 Task: Look for space in Camajuaní, Cuba from 9th June, 2023 to 16th June, 2023 for 2 adults in price range Rs.8000 to Rs.16000. Place can be entire place with 2 bedrooms having 2 beds and 1 bathroom. Property type can be house, flat, guest house. Booking option can be shelf check-in. Required host language is .
Action: Mouse moved to (439, 78)
Screenshot: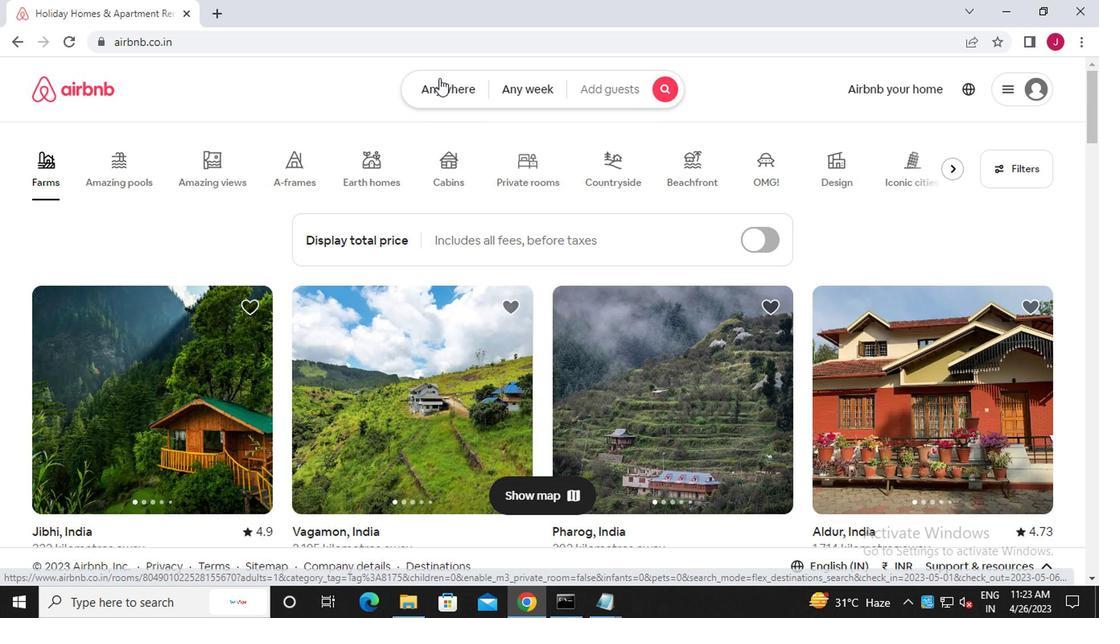 
Action: Mouse pressed left at (439, 78)
Screenshot: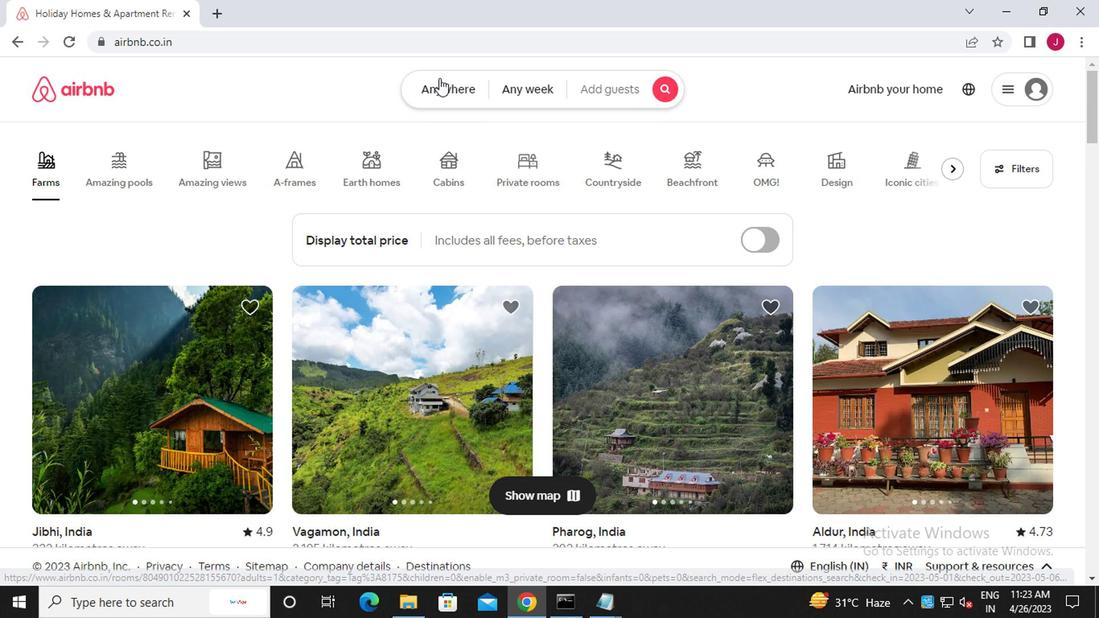 
Action: Mouse moved to (265, 147)
Screenshot: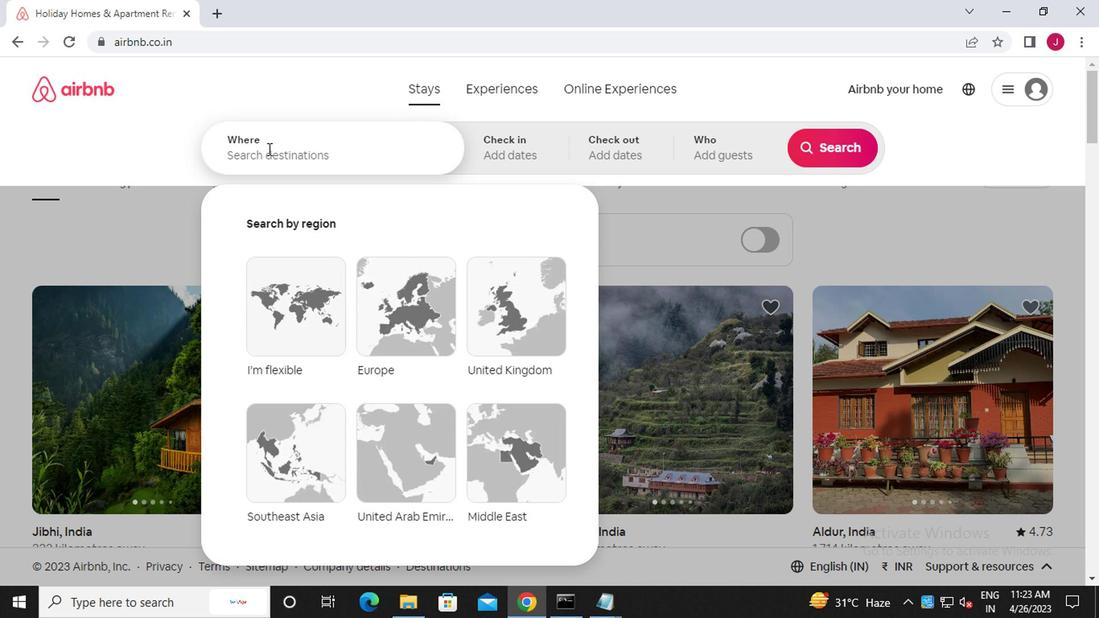 
Action: Mouse pressed left at (265, 147)
Screenshot: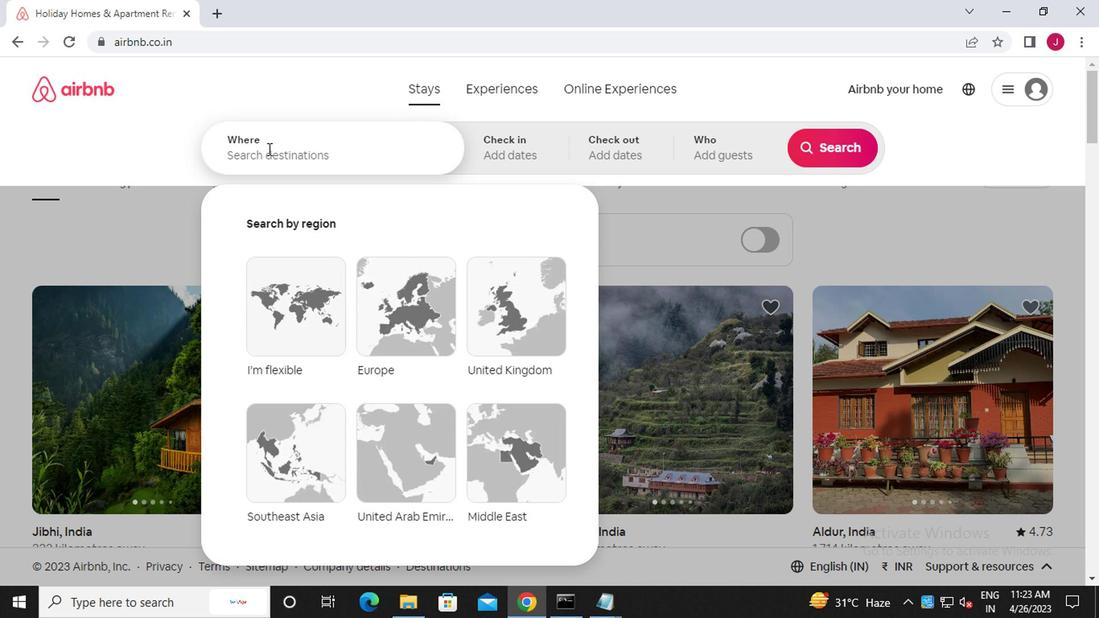 
Action: Key pressed c<Key.backspace><Key.caps_lock>c<Key.caps_lock>amajuani
Screenshot: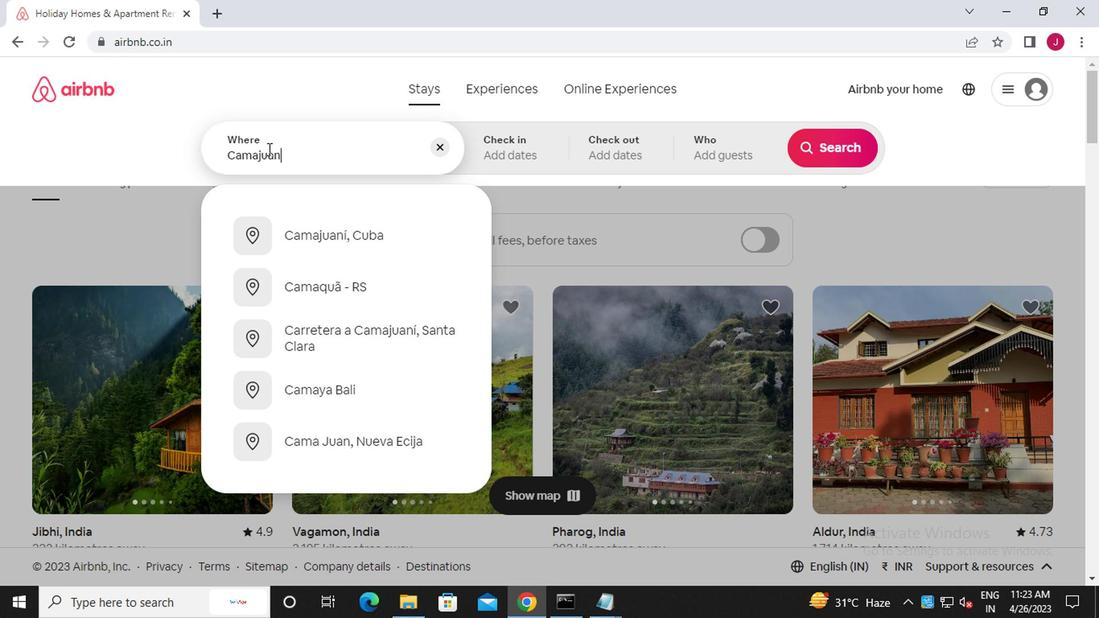 
Action: Mouse moved to (355, 226)
Screenshot: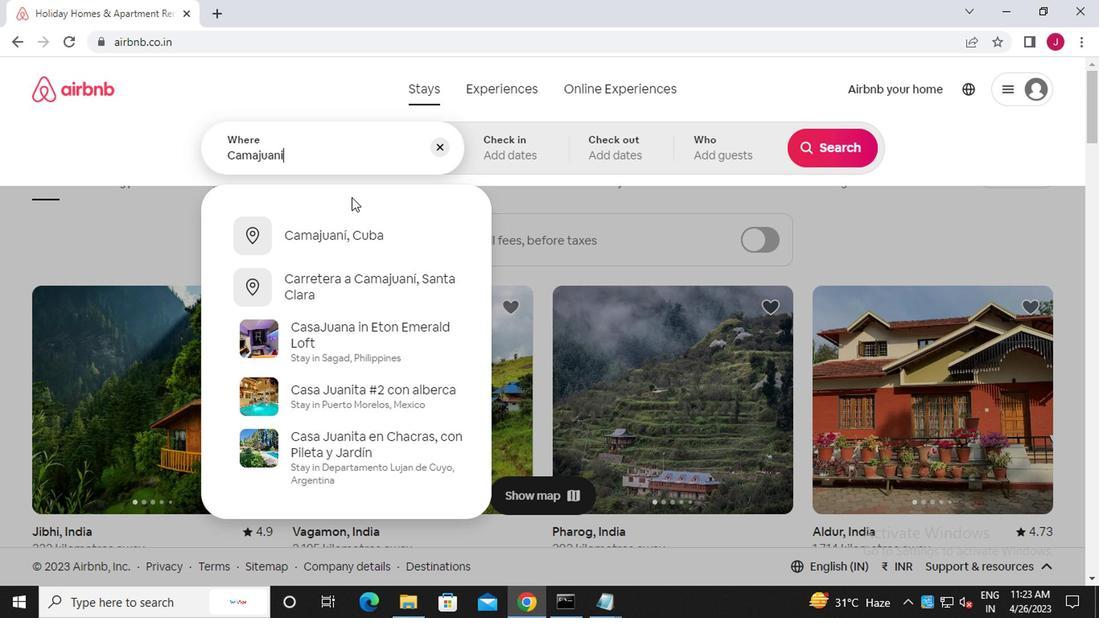 
Action: Mouse pressed left at (355, 226)
Screenshot: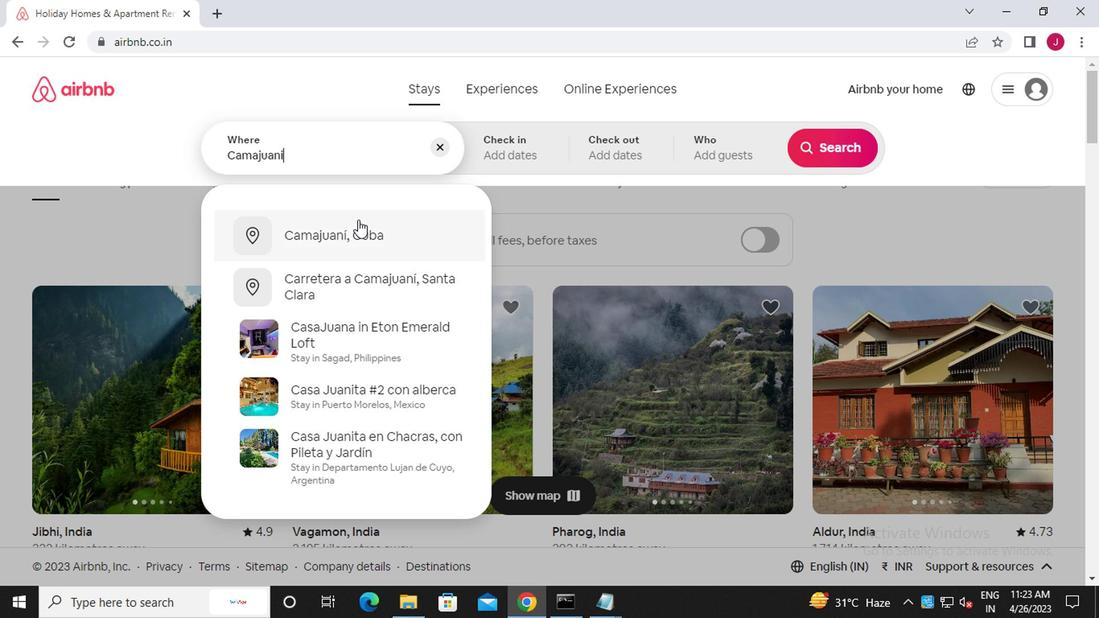 
Action: Mouse moved to (819, 285)
Screenshot: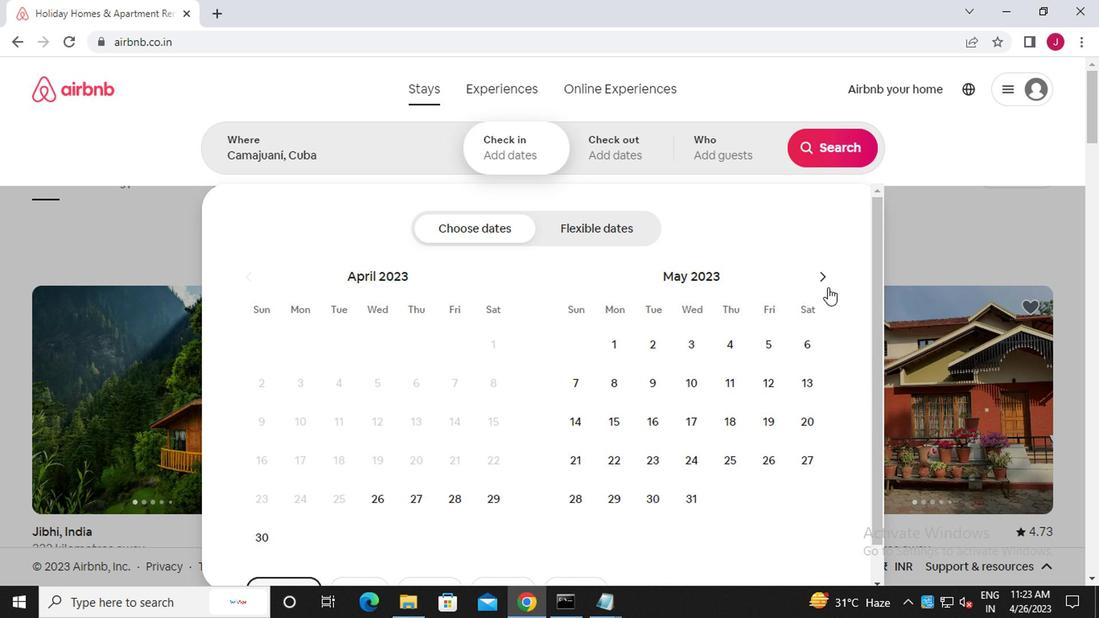 
Action: Mouse pressed left at (819, 285)
Screenshot: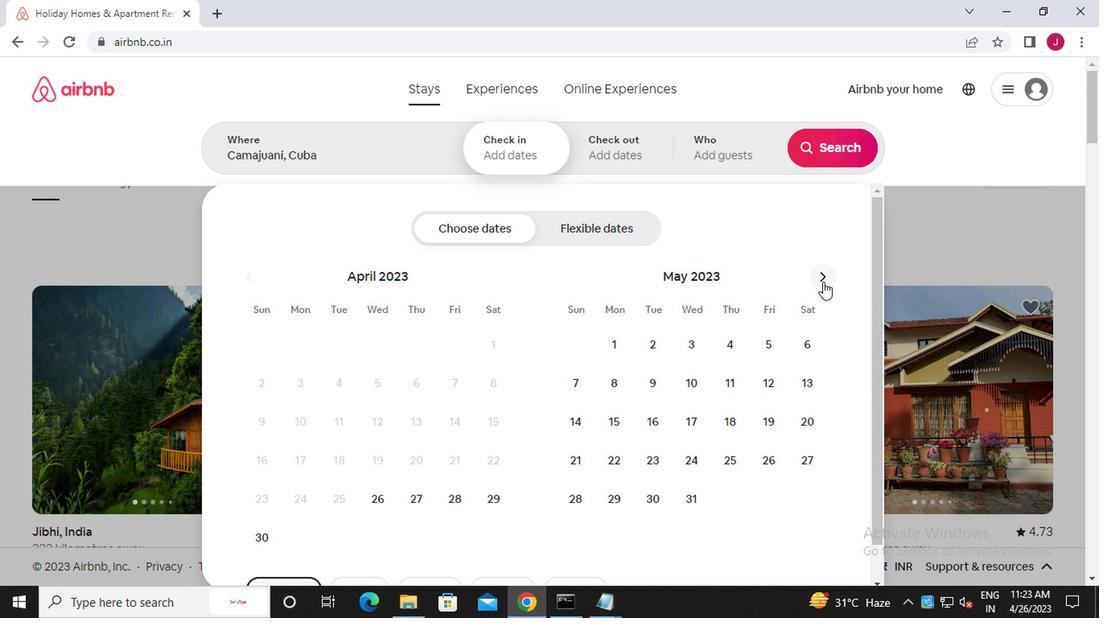 
Action: Mouse moved to (761, 380)
Screenshot: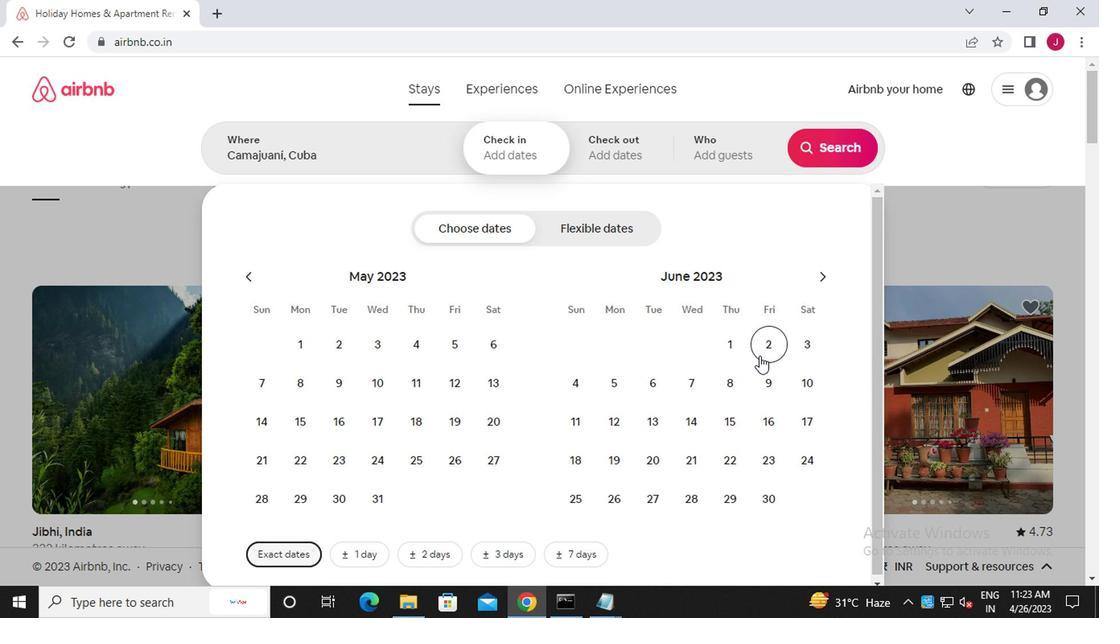 
Action: Mouse pressed left at (761, 380)
Screenshot: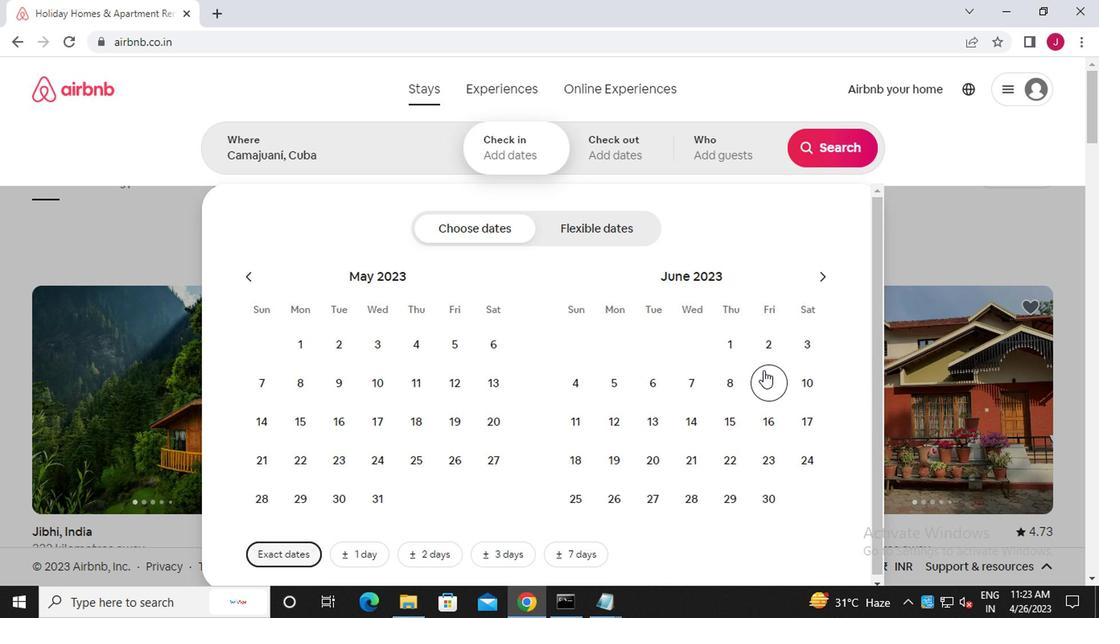 
Action: Mouse moved to (761, 418)
Screenshot: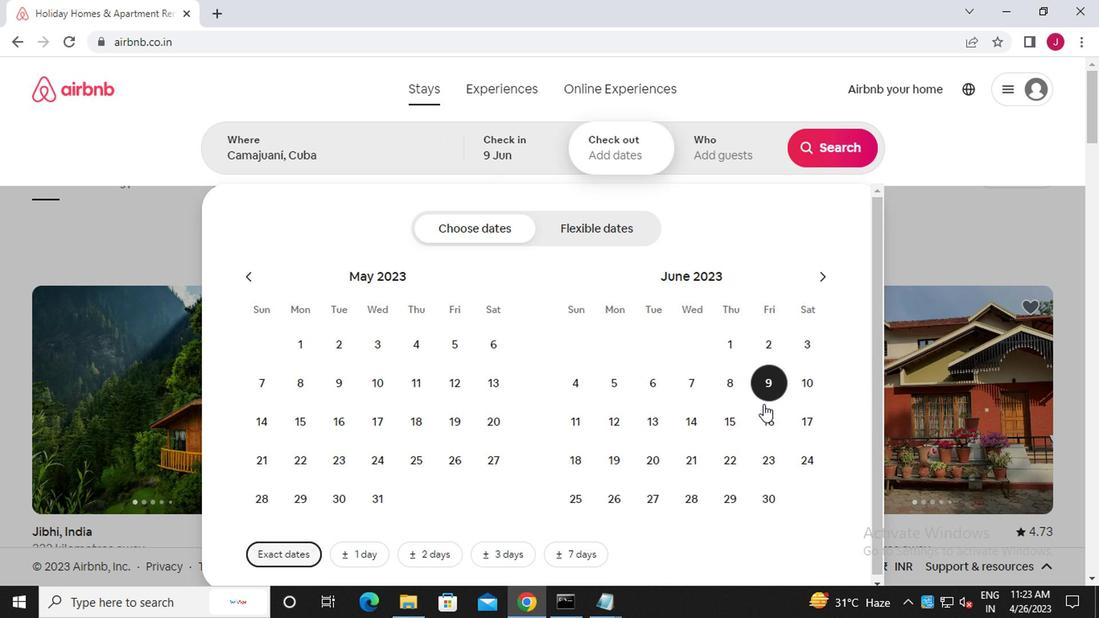 
Action: Mouse pressed left at (761, 418)
Screenshot: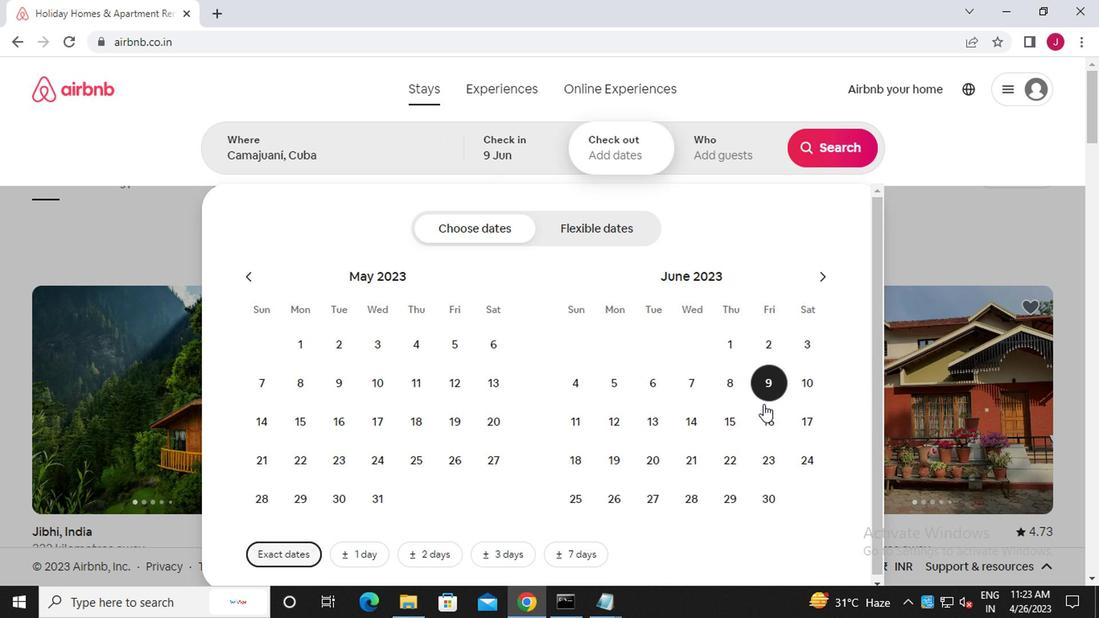 
Action: Mouse moved to (726, 153)
Screenshot: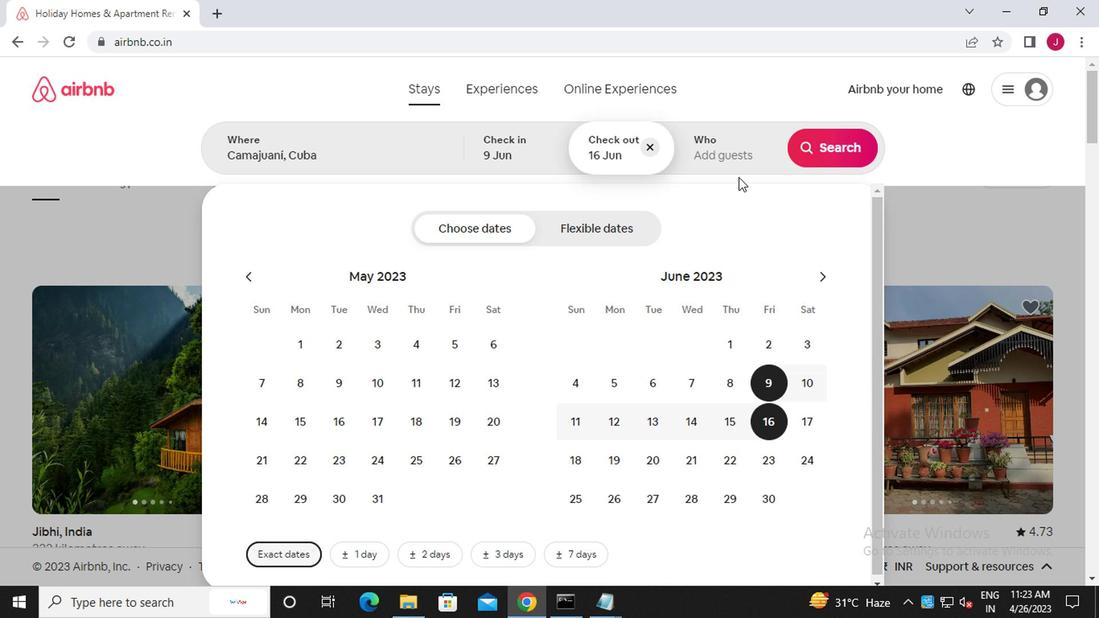 
Action: Mouse pressed left at (726, 153)
Screenshot: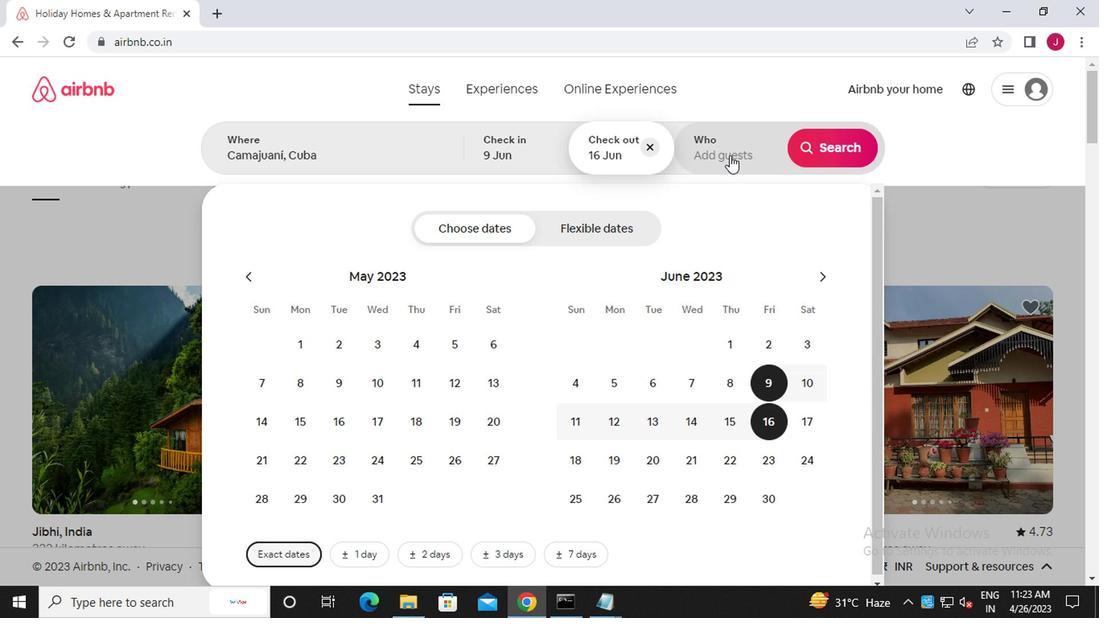 
Action: Mouse moved to (834, 229)
Screenshot: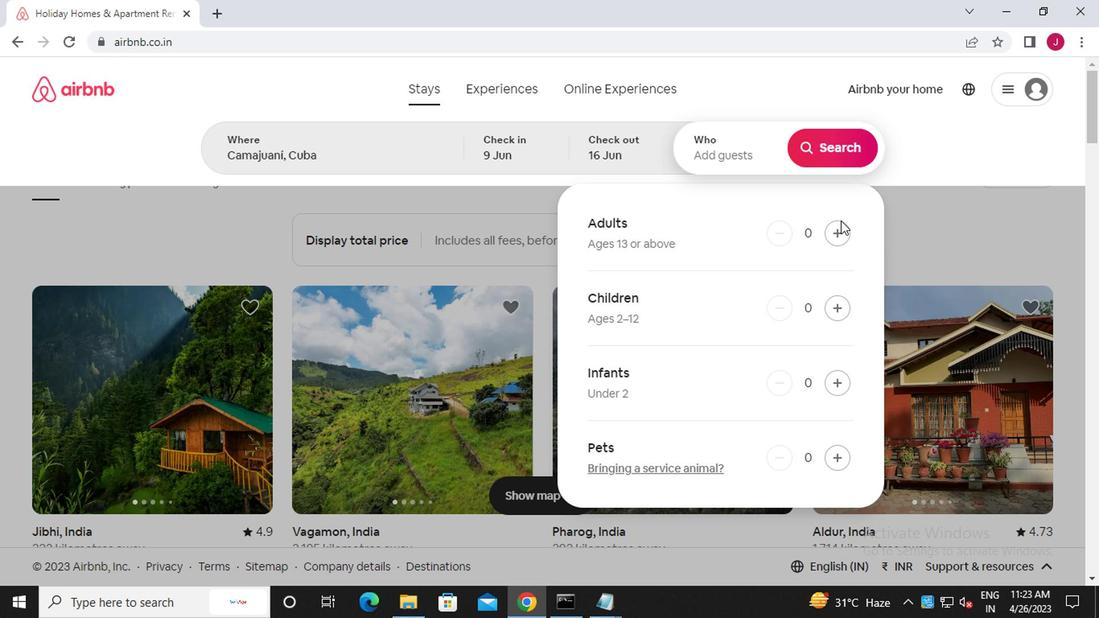 
Action: Mouse pressed left at (834, 229)
Screenshot: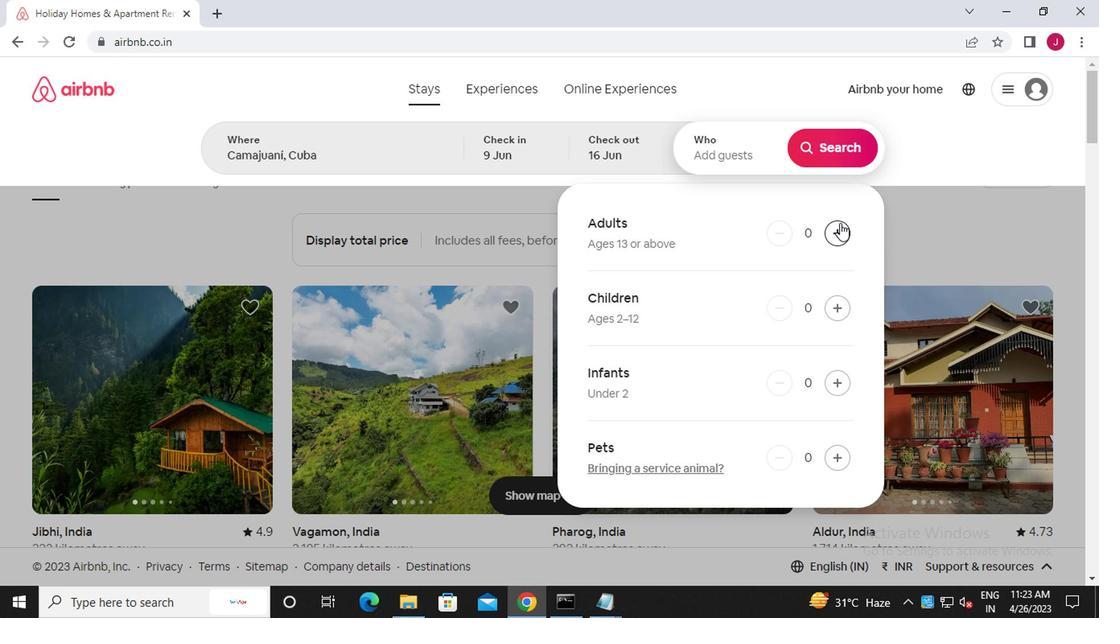 
Action: Mouse moved to (834, 229)
Screenshot: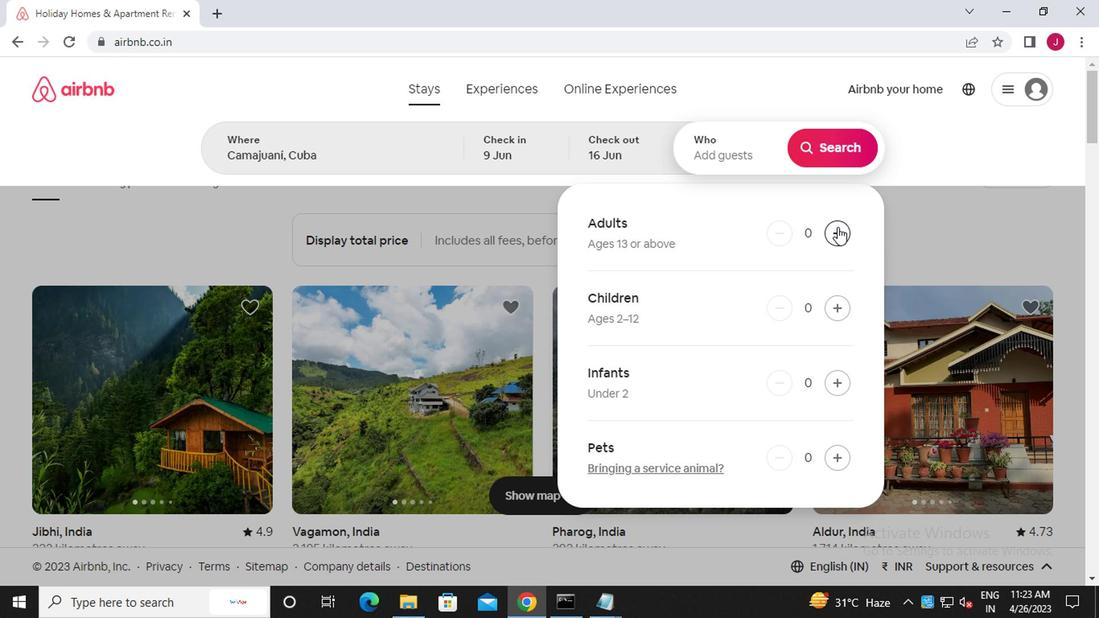 
Action: Mouse pressed left at (834, 229)
Screenshot: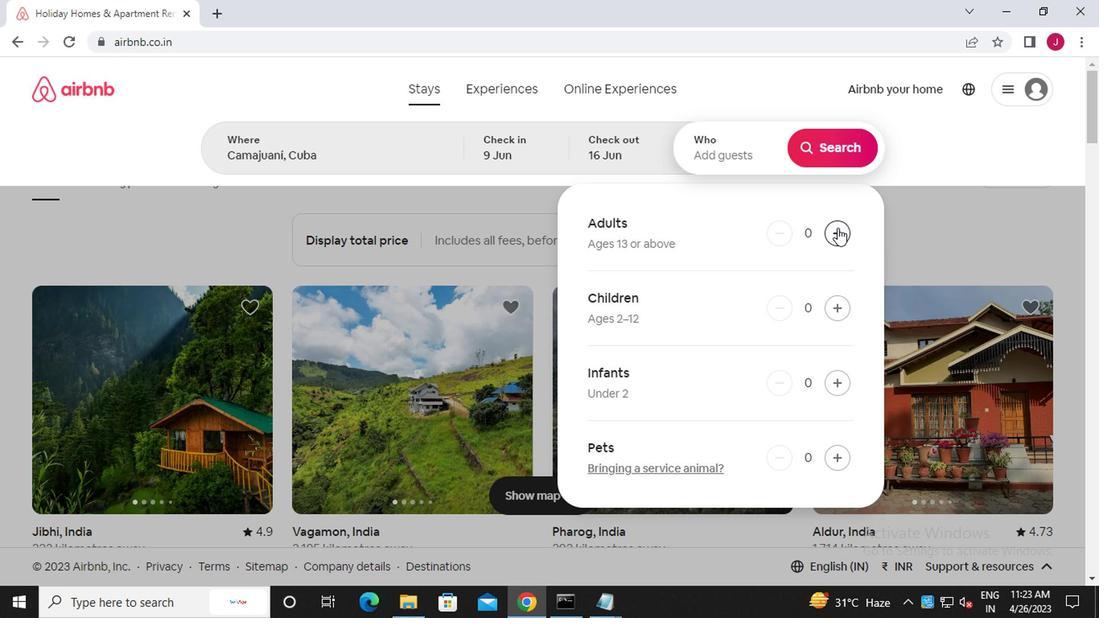 
Action: Mouse moved to (834, 136)
Screenshot: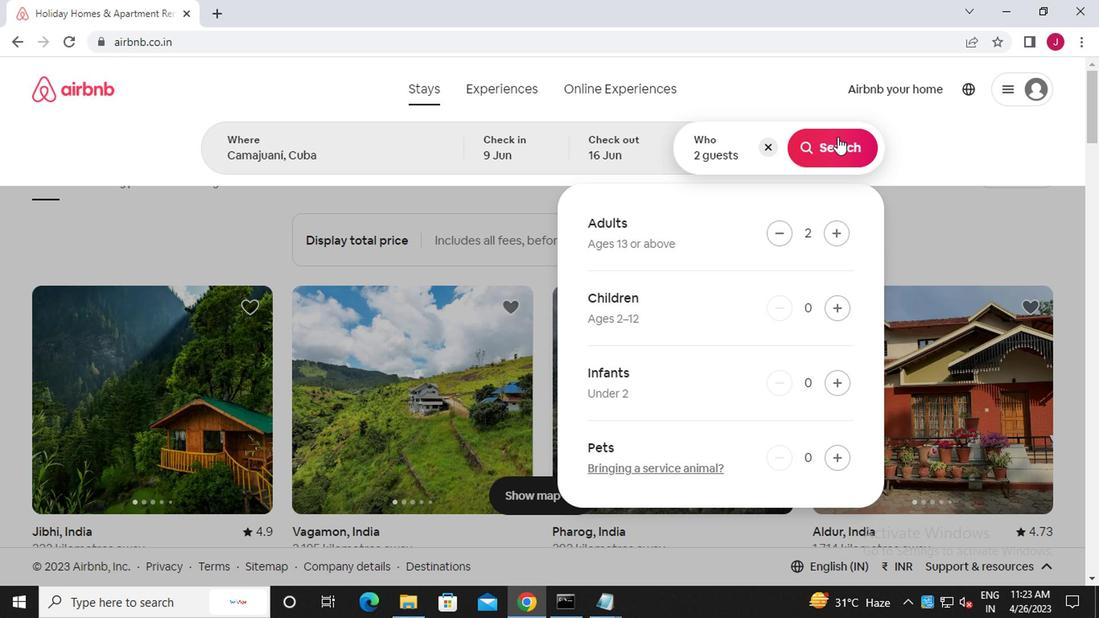 
Action: Mouse pressed left at (834, 136)
Screenshot: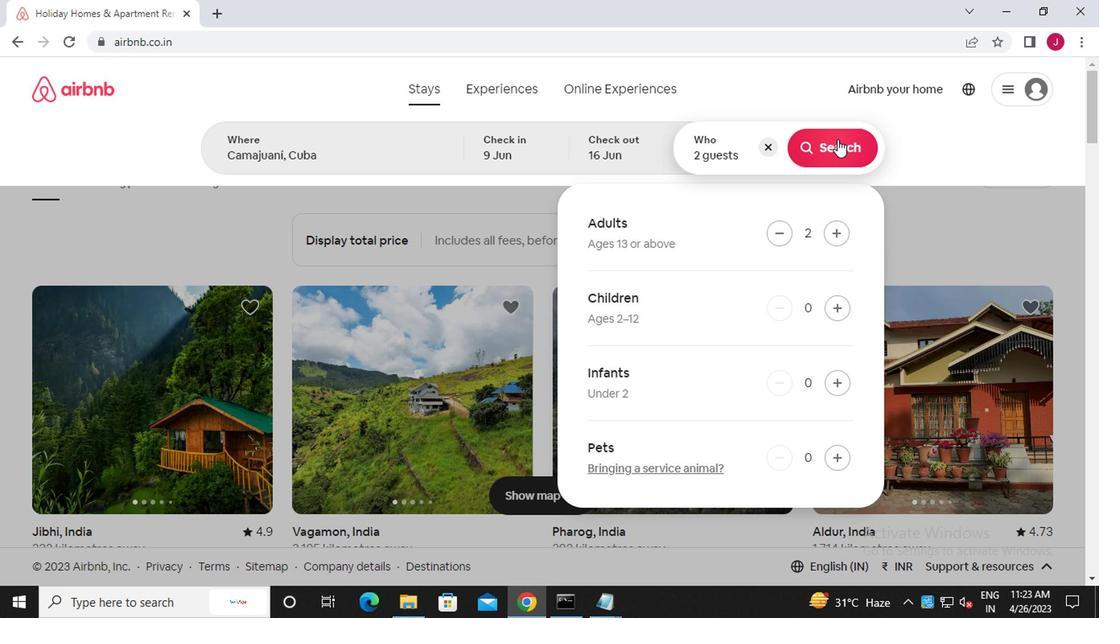 
Action: Mouse moved to (1041, 153)
Screenshot: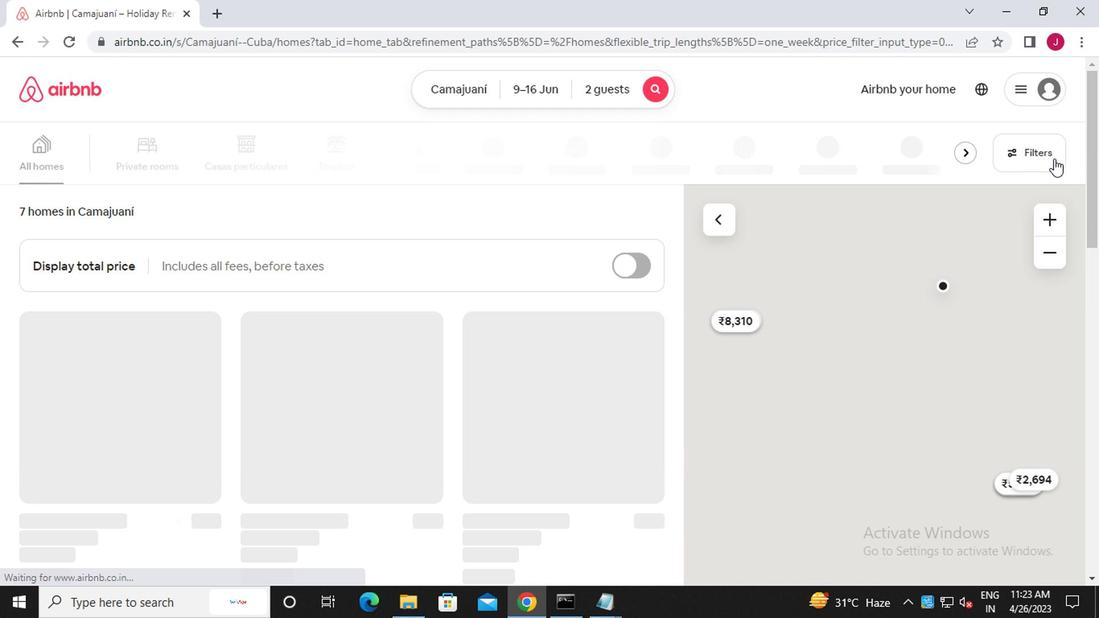 
Action: Mouse pressed left at (1041, 153)
Screenshot: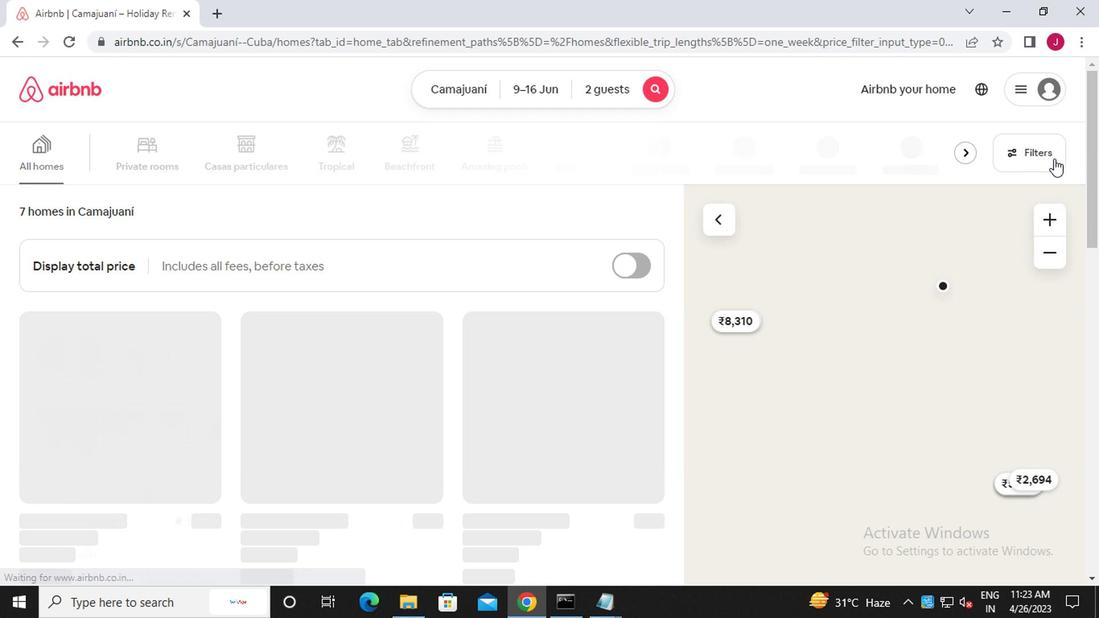 
Action: Mouse moved to (376, 363)
Screenshot: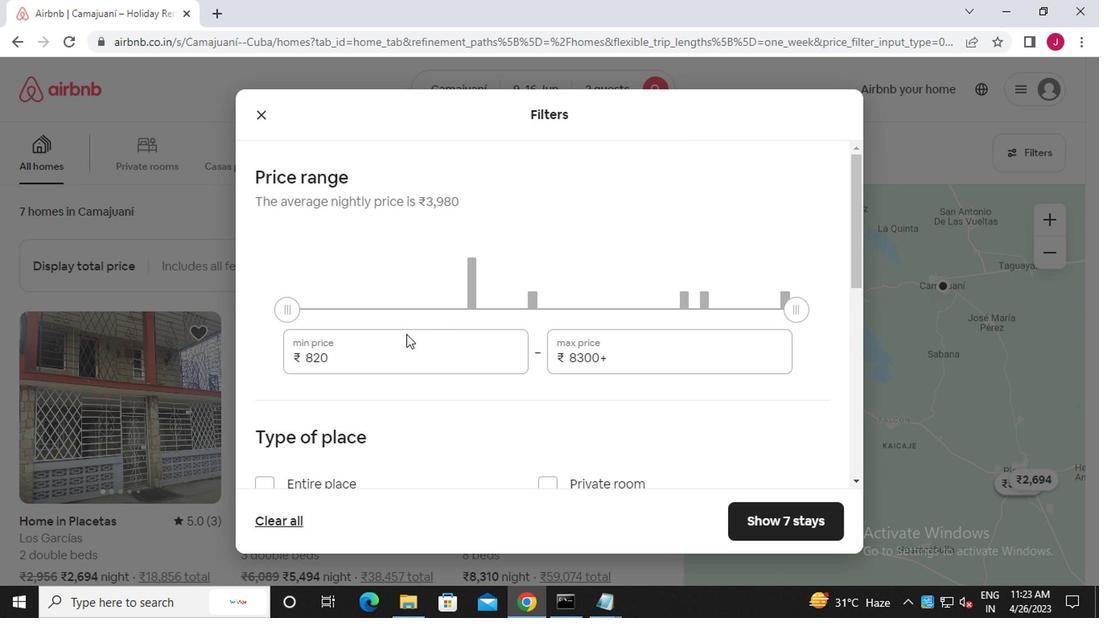 
Action: Mouse pressed left at (376, 363)
Screenshot: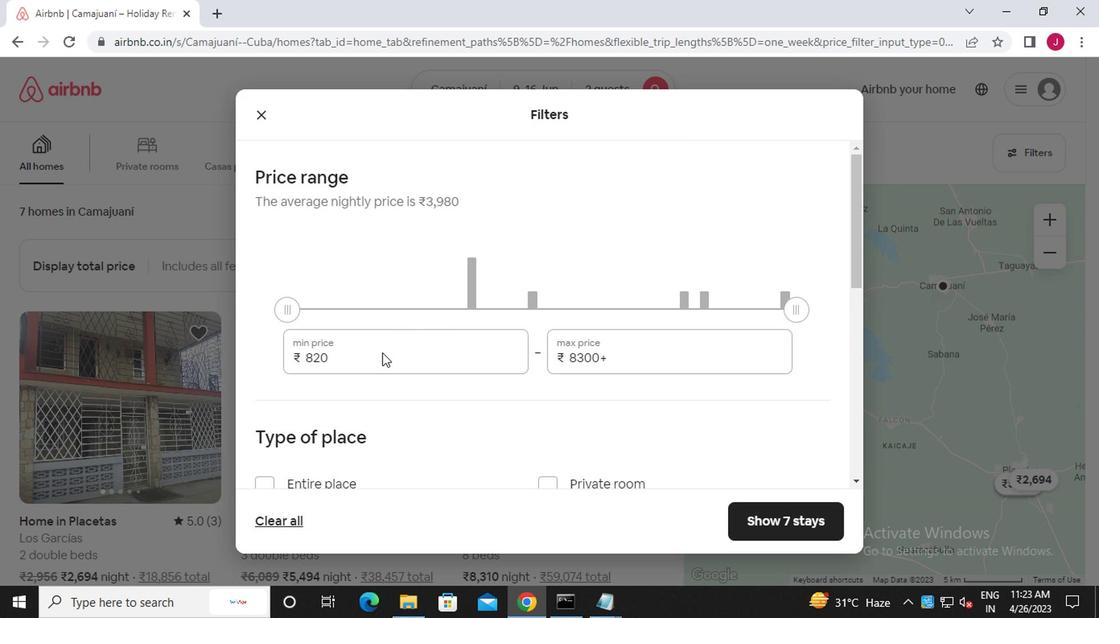 
Action: Mouse moved to (374, 354)
Screenshot: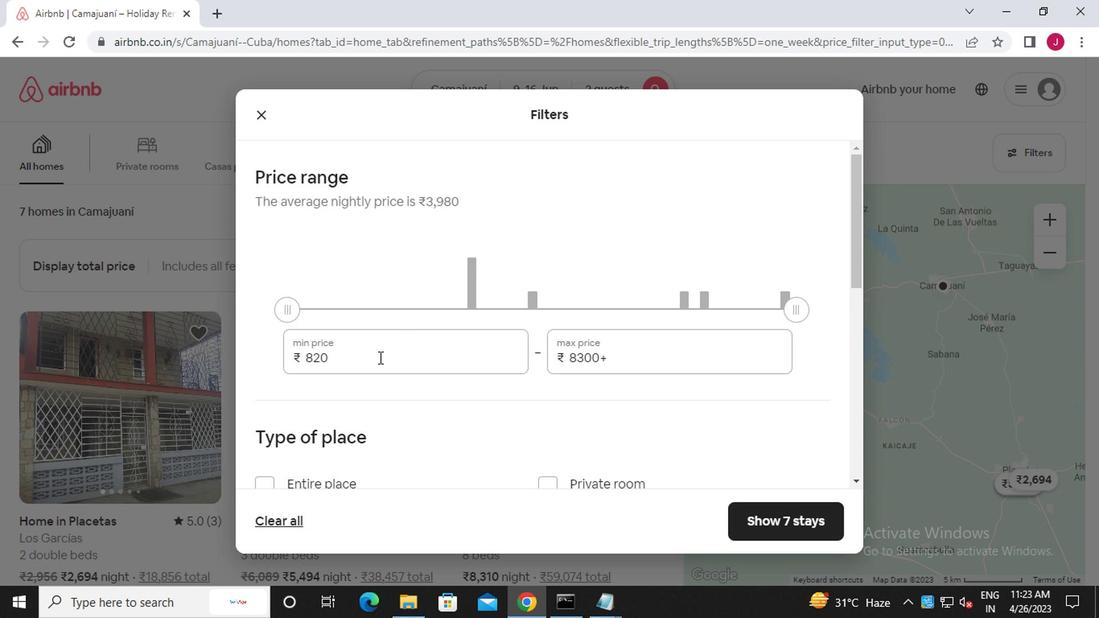 
Action: Key pressed <Key.backspace><Key.backspace><<96>><<96>><<96>>
Screenshot: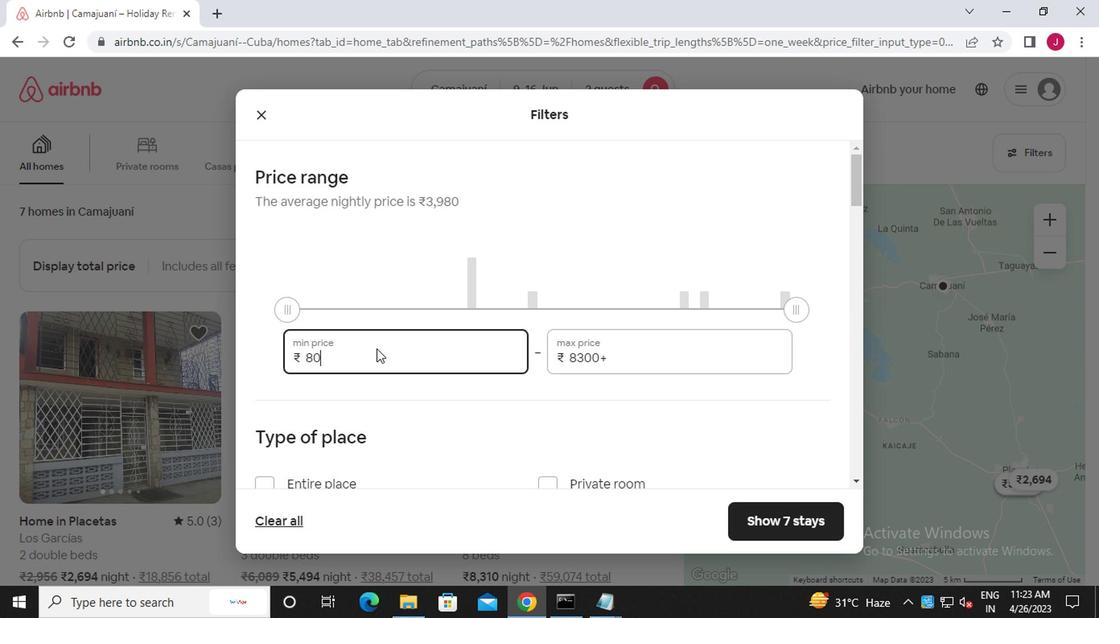 
Action: Mouse moved to (649, 348)
Screenshot: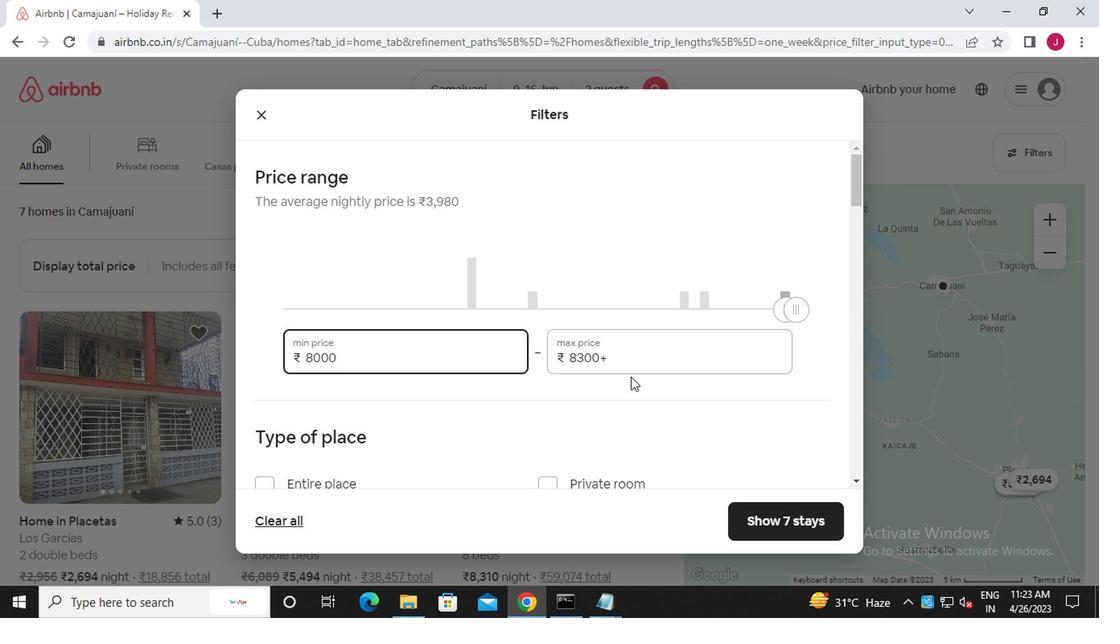 
Action: Mouse pressed left at (649, 348)
Screenshot: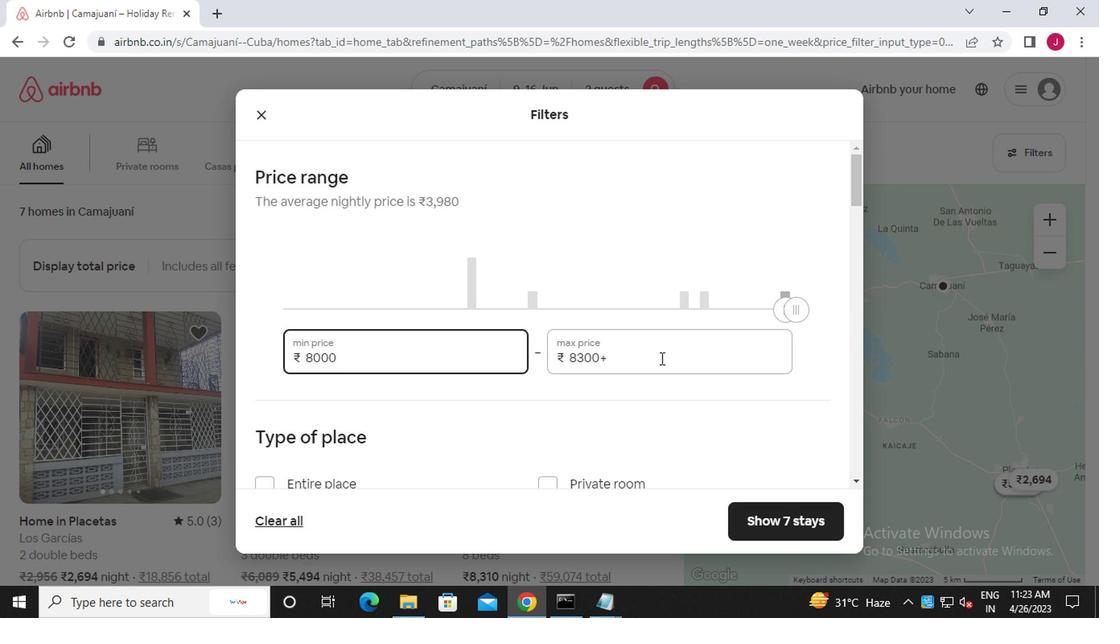 
Action: Key pressed <Key.backspace><Key.backspace><Key.backspace><Key.backspace><Key.backspace><Key.backspace><Key.backspace><Key.backspace><Key.backspace><Key.backspace><<97>><<102>><<96>><<96>><<96>>
Screenshot: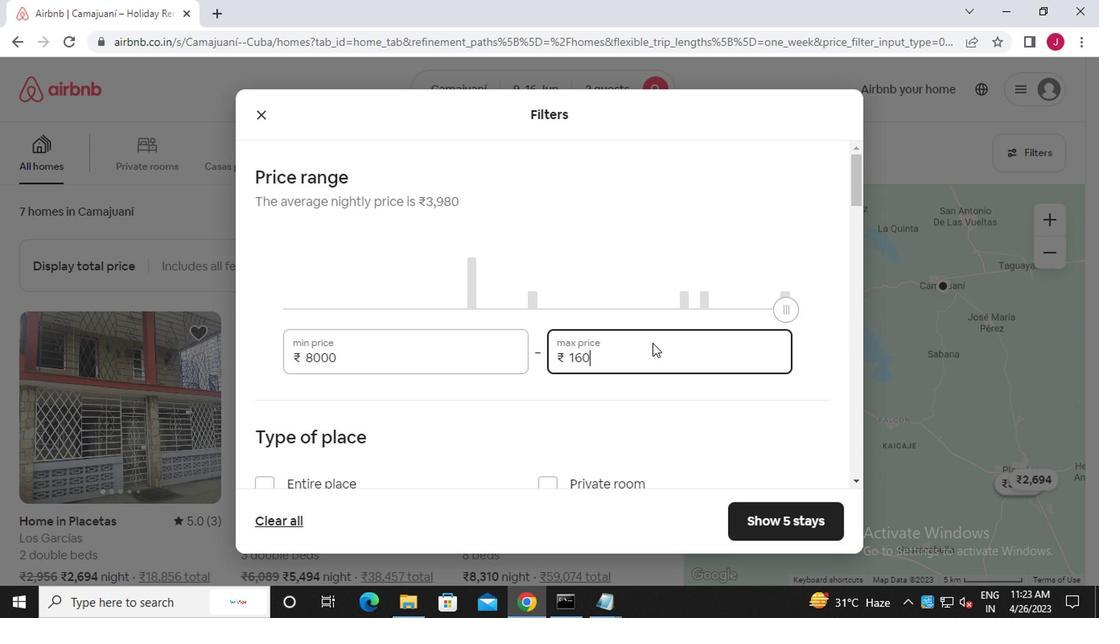 
Action: Mouse moved to (649, 348)
Screenshot: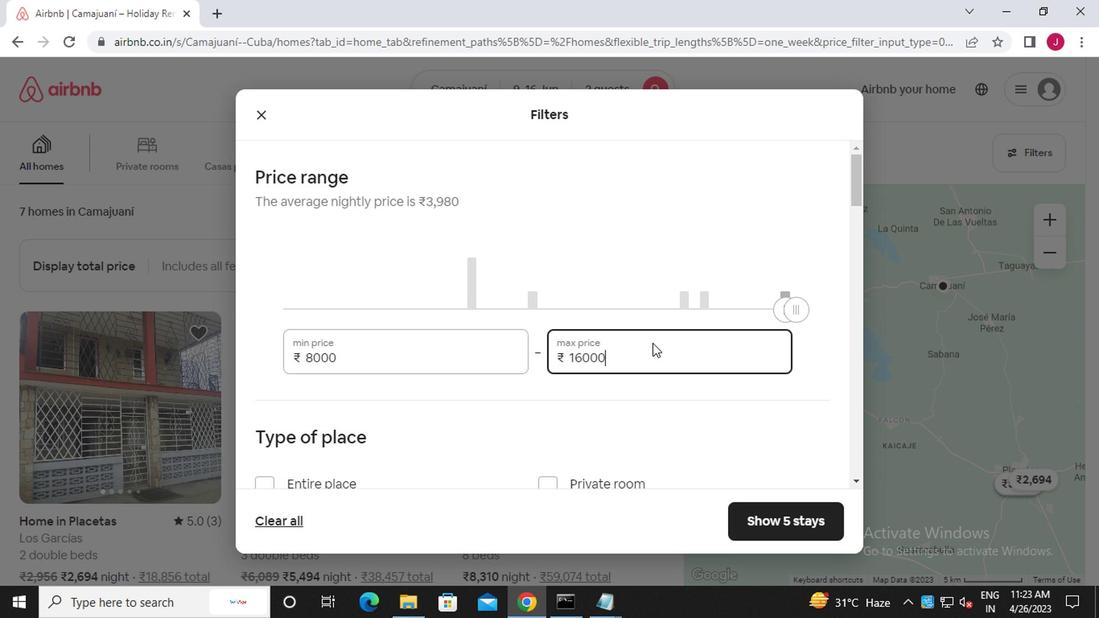
Action: Mouse scrolled (649, 348) with delta (0, 0)
Screenshot: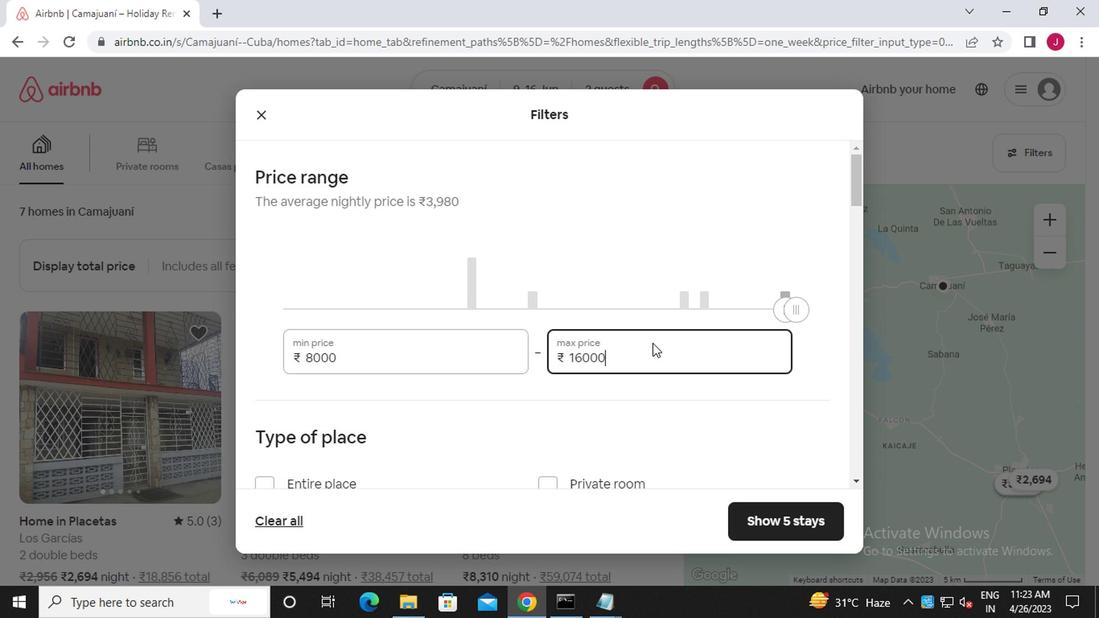 
Action: Mouse moved to (649, 349)
Screenshot: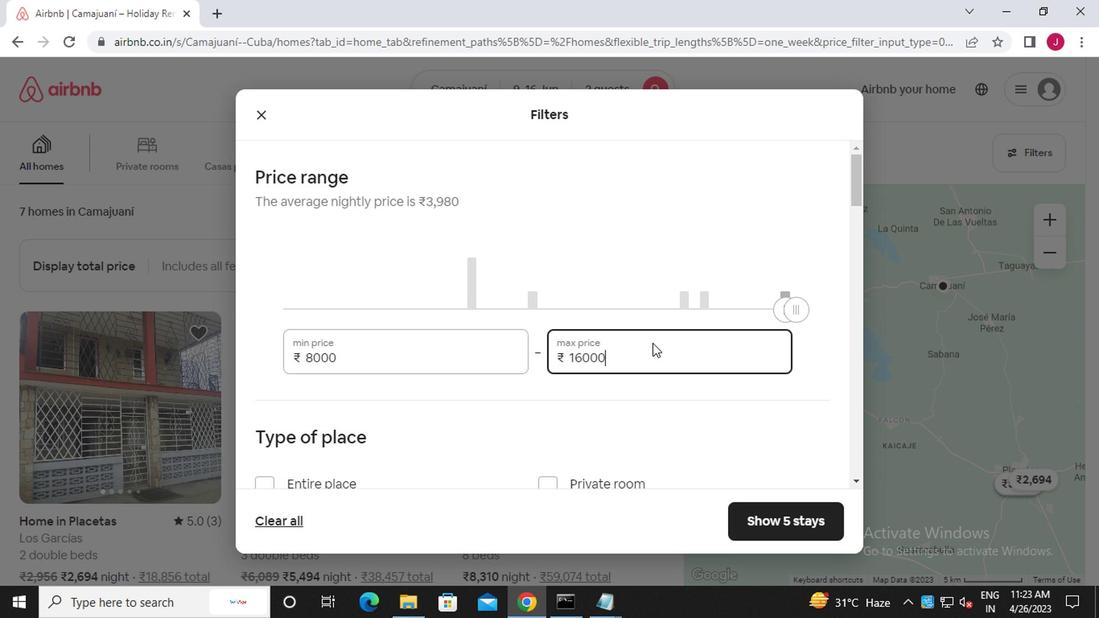 
Action: Mouse scrolled (649, 348) with delta (0, -1)
Screenshot: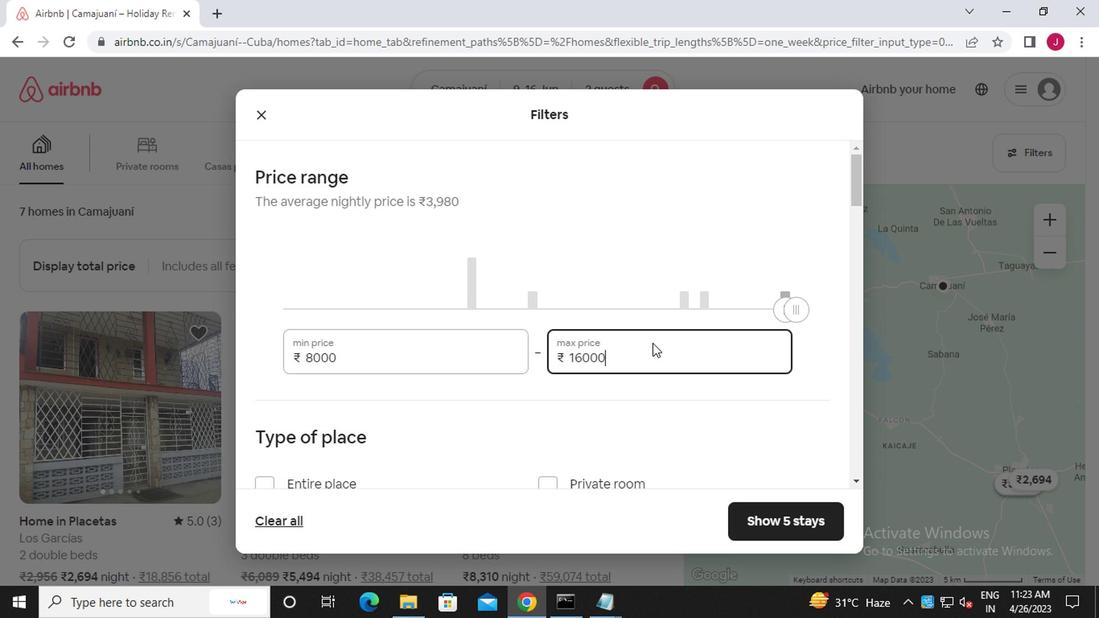 
Action: Mouse moved to (665, 339)
Screenshot: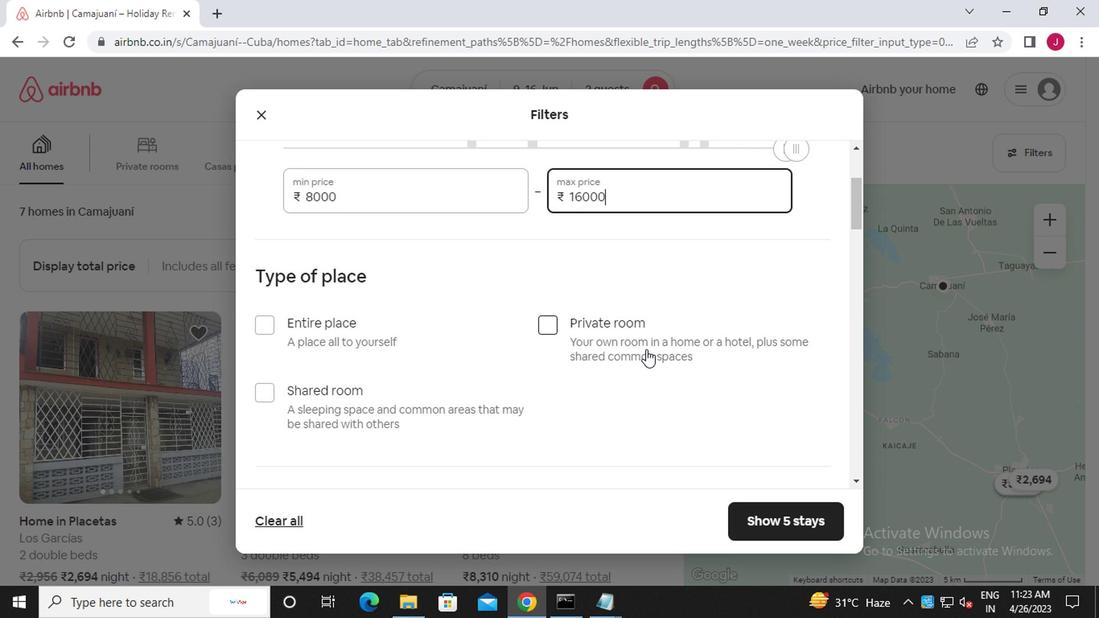 
Action: Mouse scrolled (665, 337) with delta (0, -1)
Screenshot: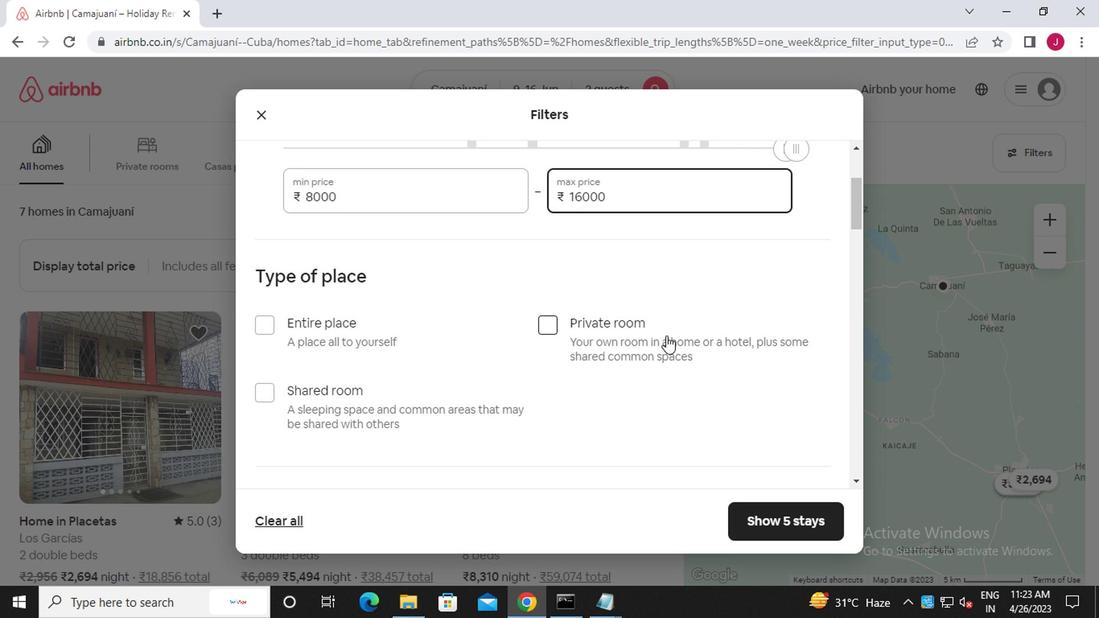 
Action: Mouse moved to (252, 248)
Screenshot: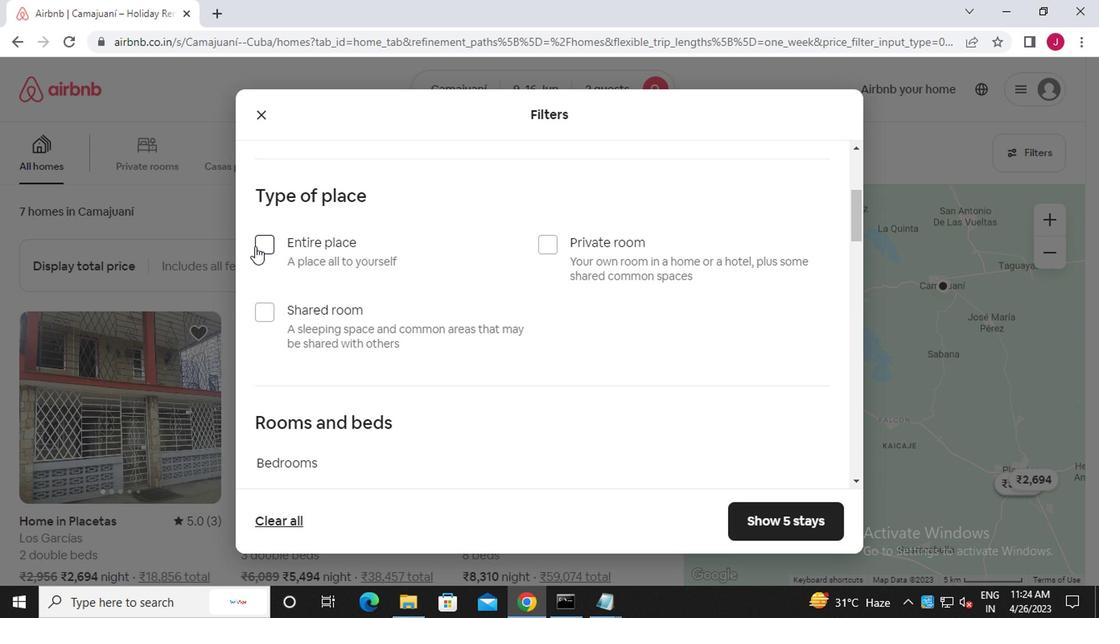 
Action: Mouse pressed left at (252, 248)
Screenshot: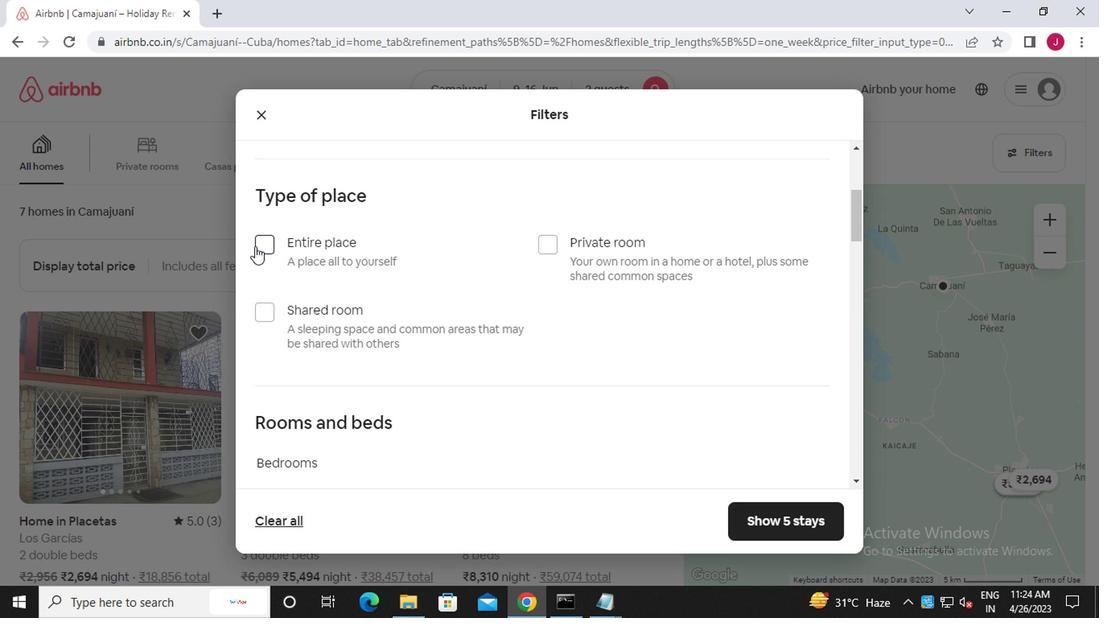 
Action: Mouse moved to (374, 324)
Screenshot: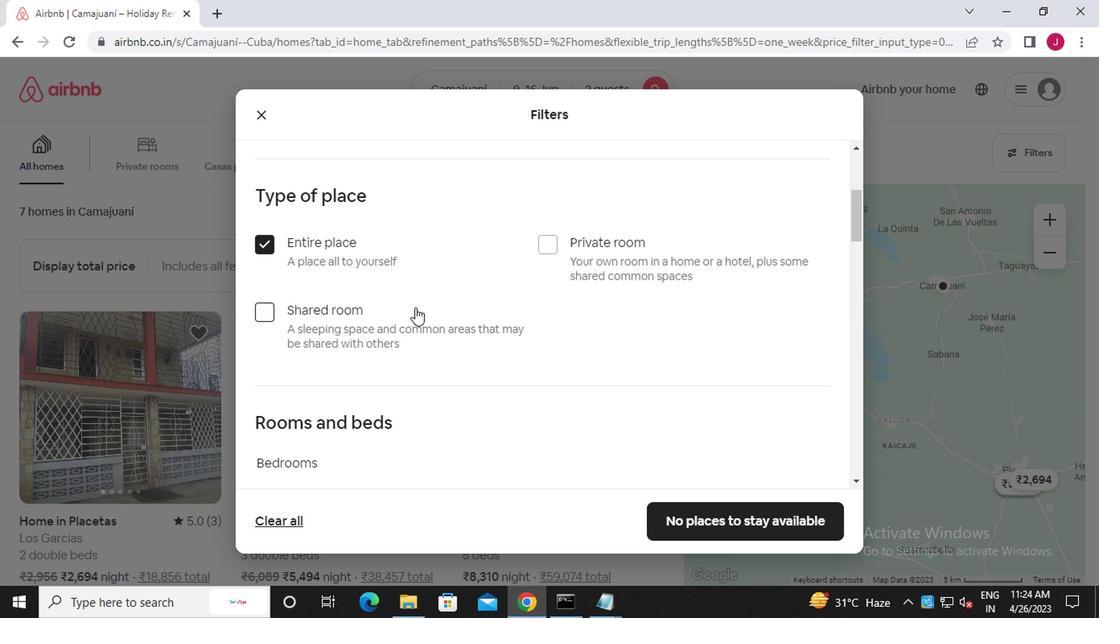 
Action: Mouse scrolled (374, 323) with delta (0, -1)
Screenshot: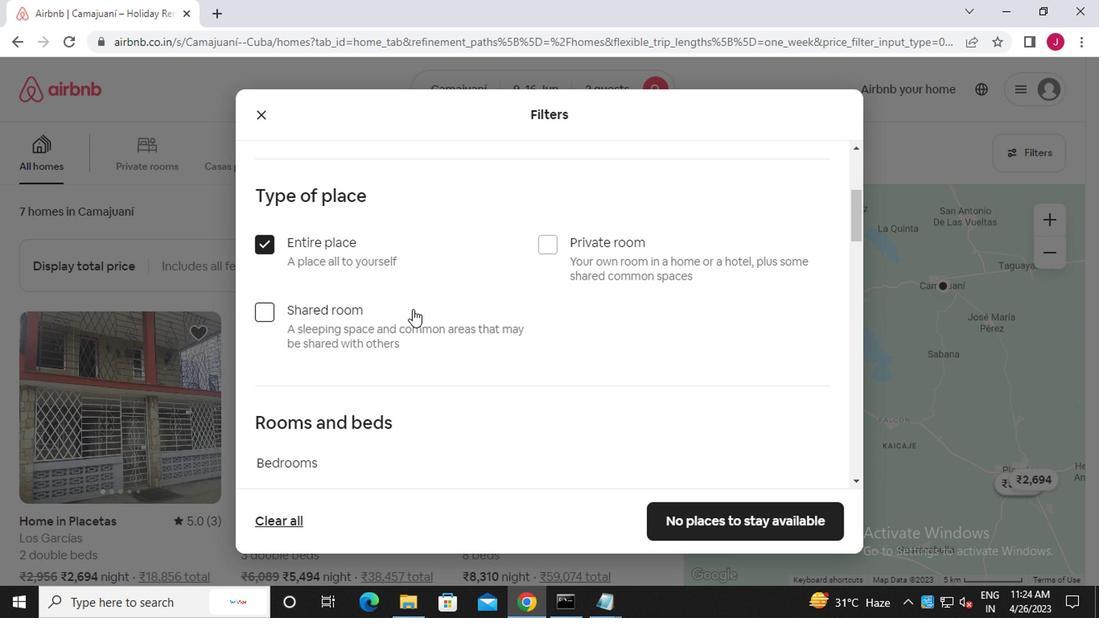
Action: Mouse scrolled (374, 323) with delta (0, -1)
Screenshot: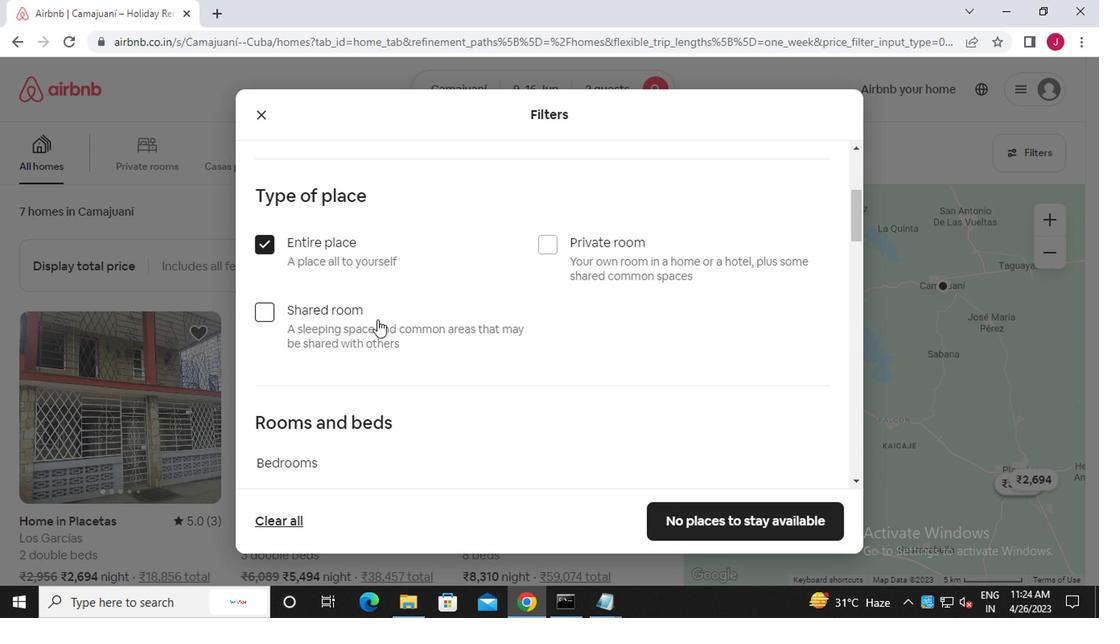 
Action: Mouse scrolled (374, 323) with delta (0, -1)
Screenshot: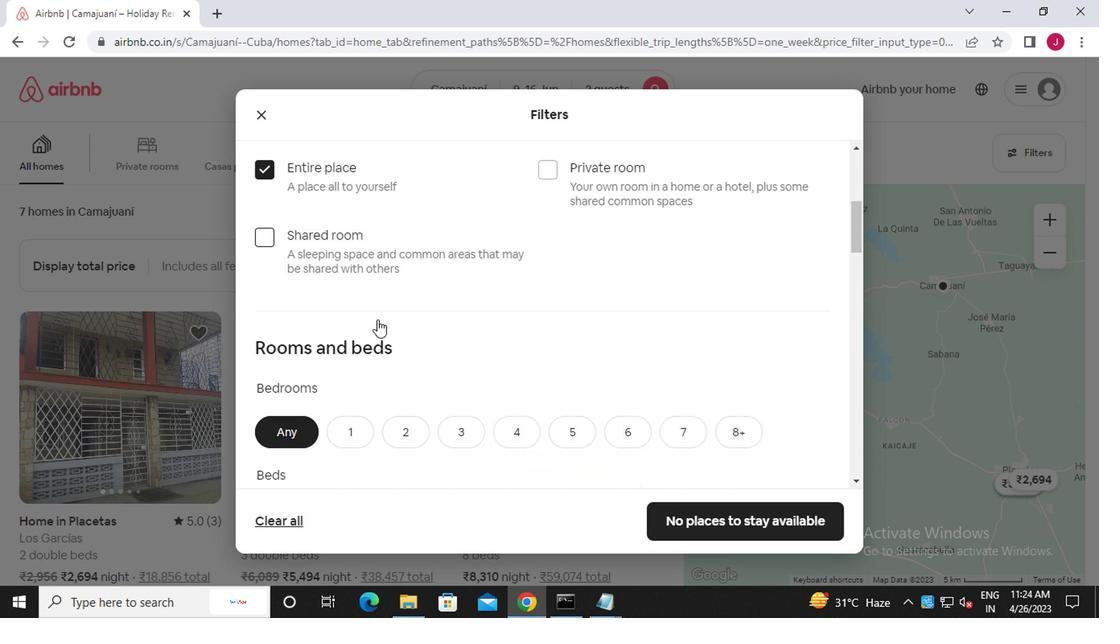 
Action: Mouse moved to (402, 266)
Screenshot: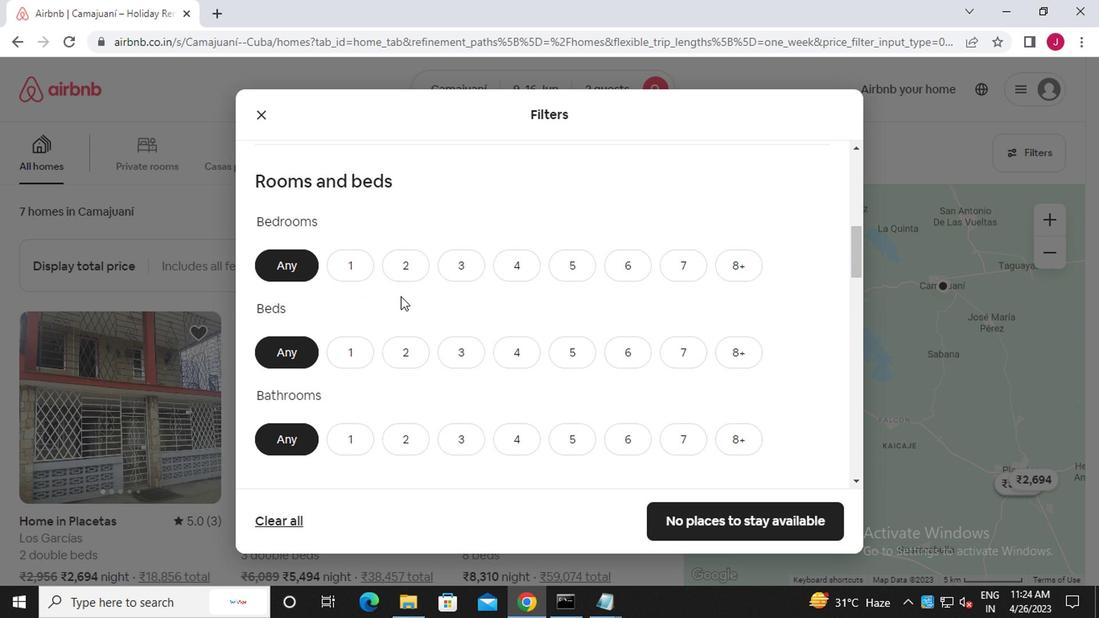 
Action: Mouse pressed left at (402, 266)
Screenshot: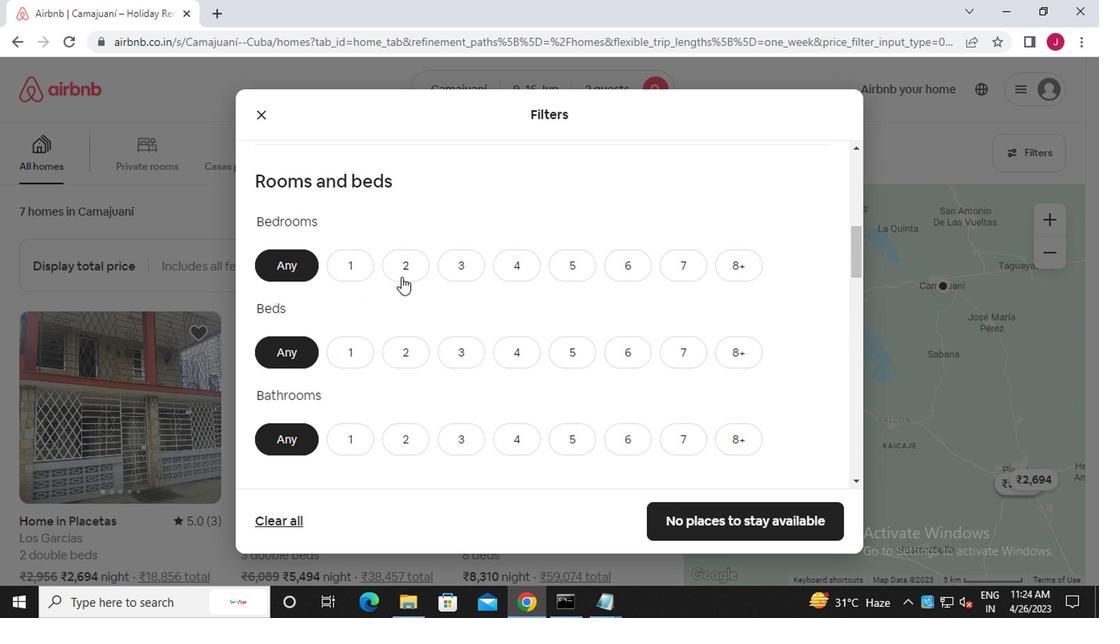 
Action: Mouse moved to (394, 359)
Screenshot: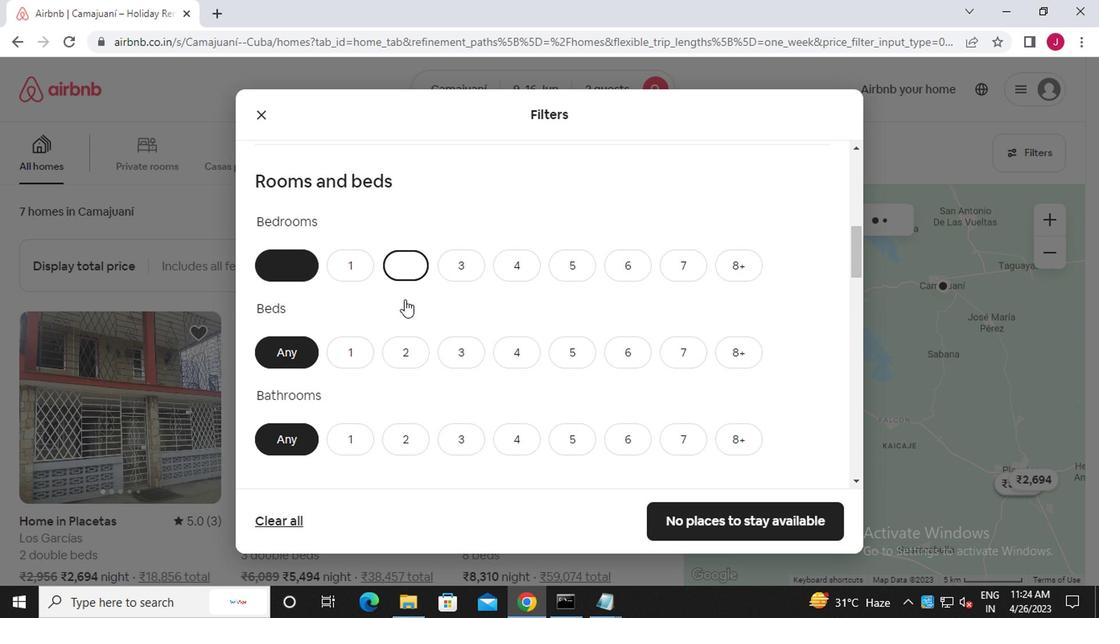 
Action: Mouse pressed left at (394, 359)
Screenshot: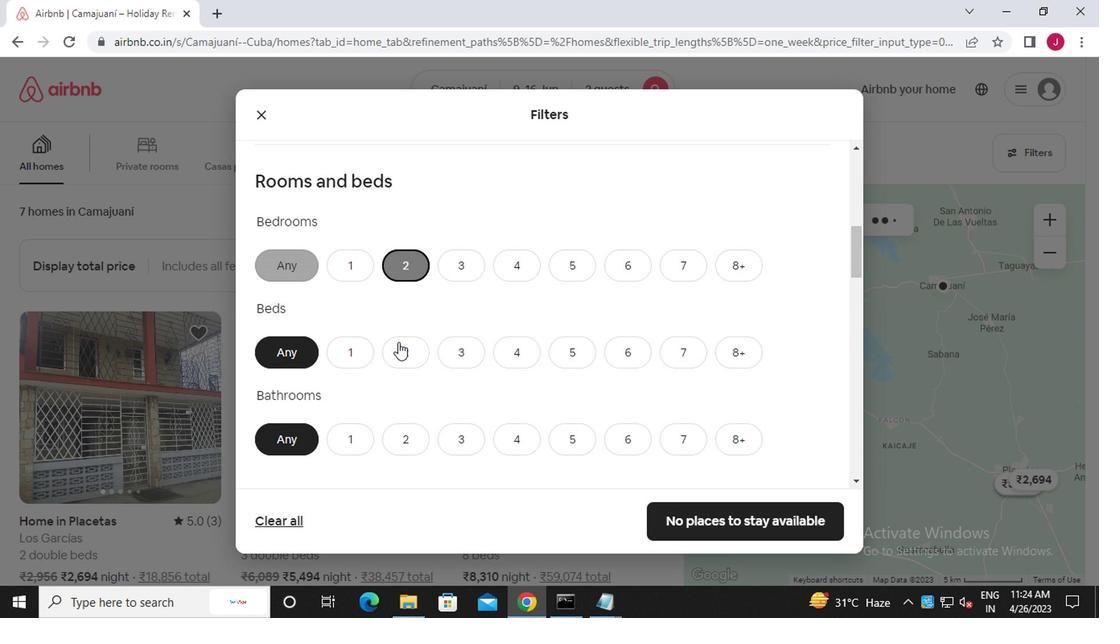 
Action: Mouse moved to (354, 450)
Screenshot: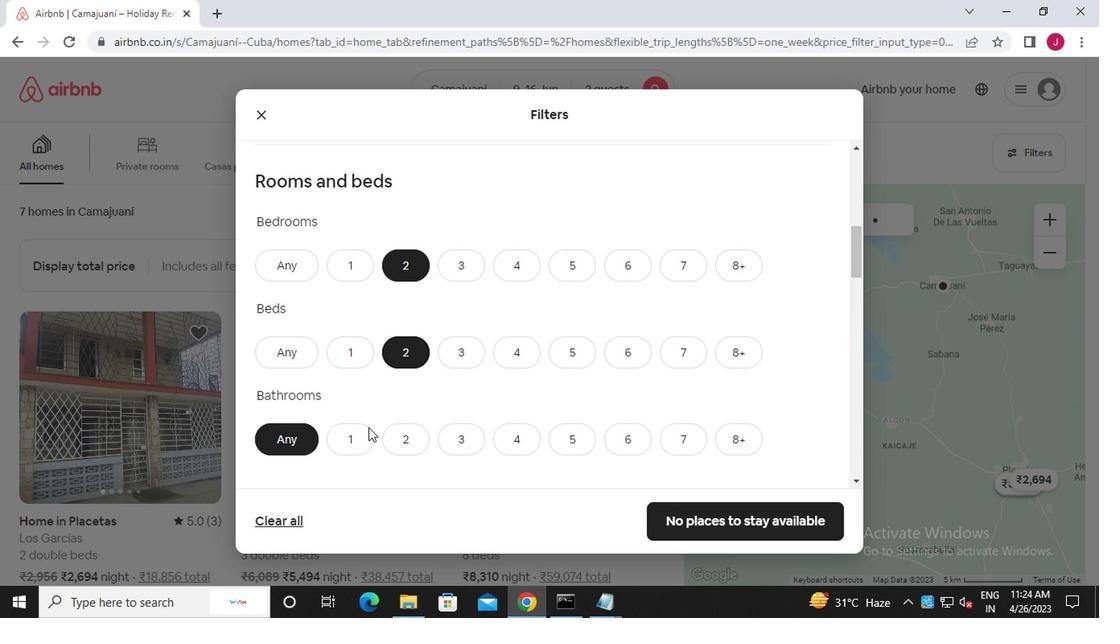 
Action: Mouse pressed left at (354, 450)
Screenshot: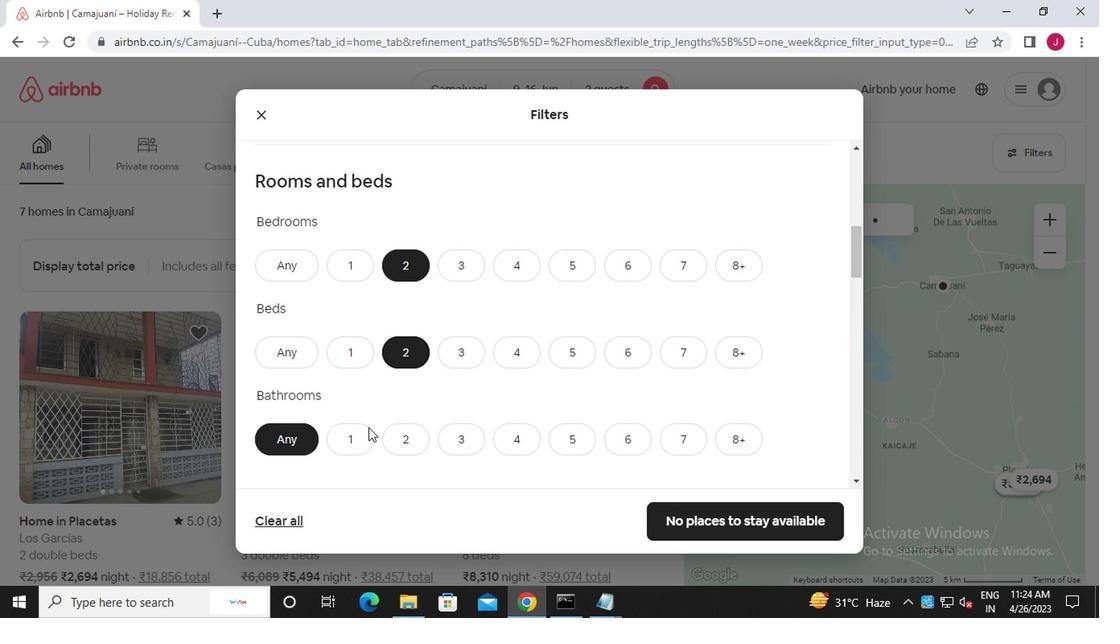 
Action: Mouse moved to (351, 435)
Screenshot: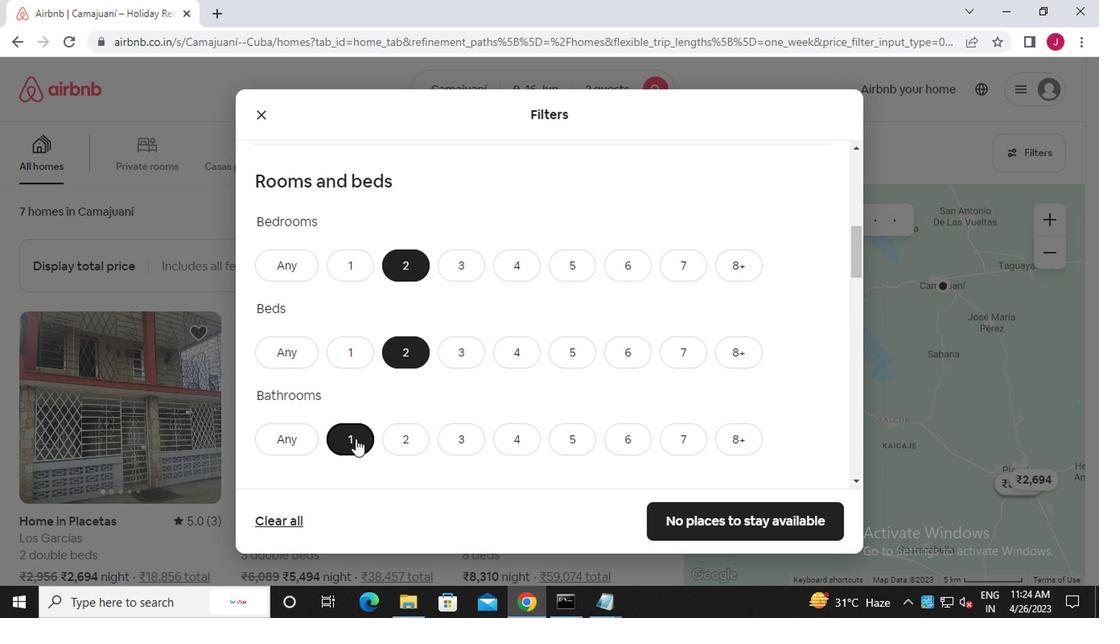 
Action: Mouse scrolled (351, 435) with delta (0, 0)
Screenshot: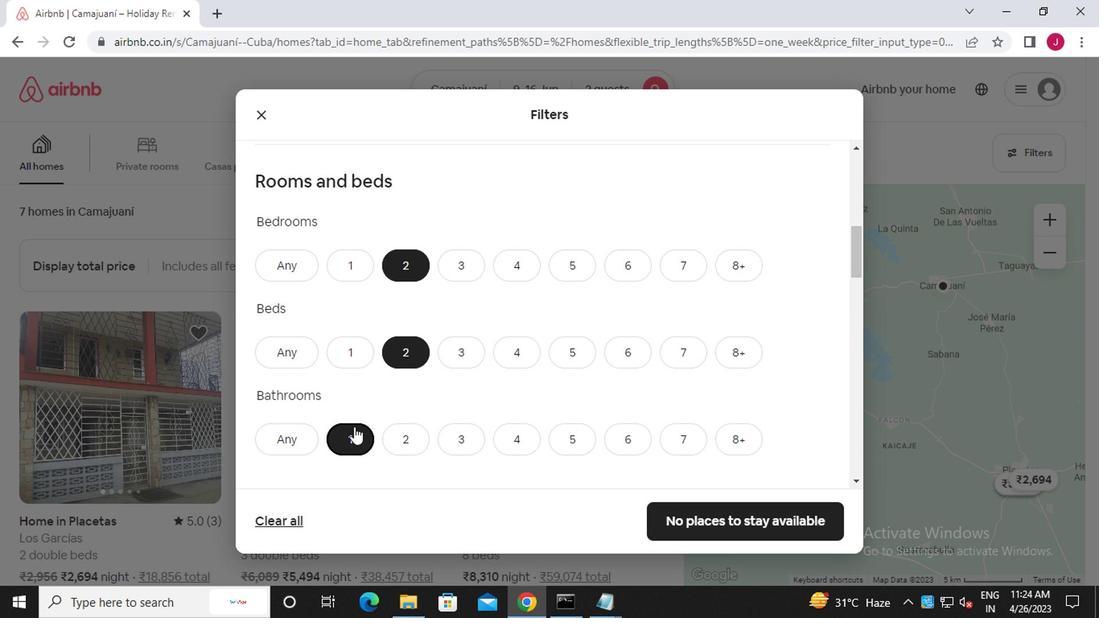 
Action: Mouse scrolled (351, 435) with delta (0, 0)
Screenshot: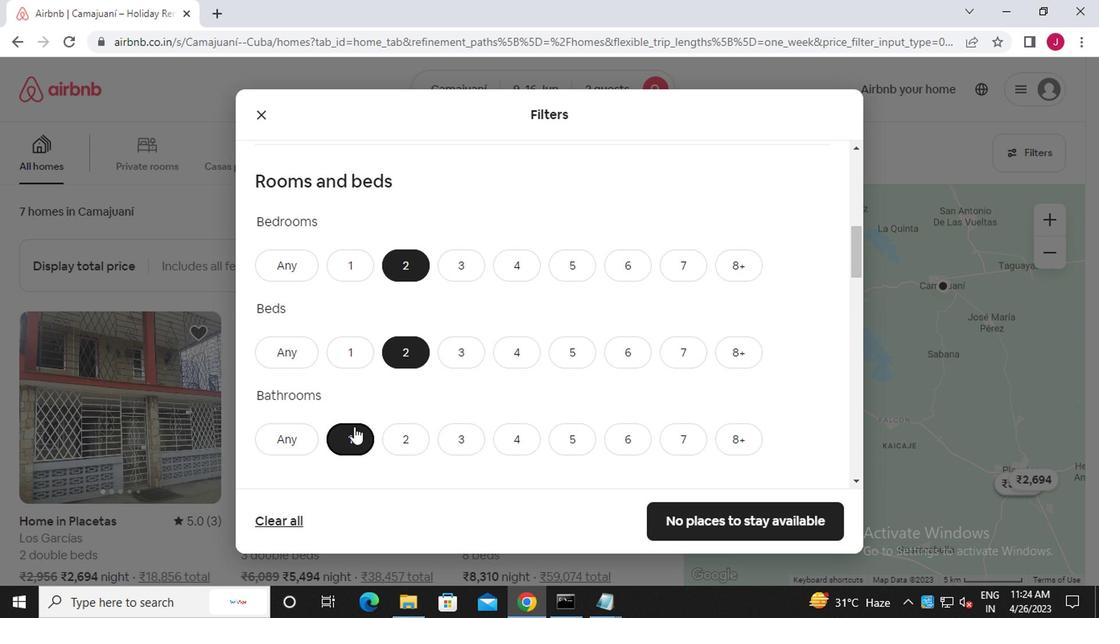 
Action: Mouse scrolled (351, 435) with delta (0, 0)
Screenshot: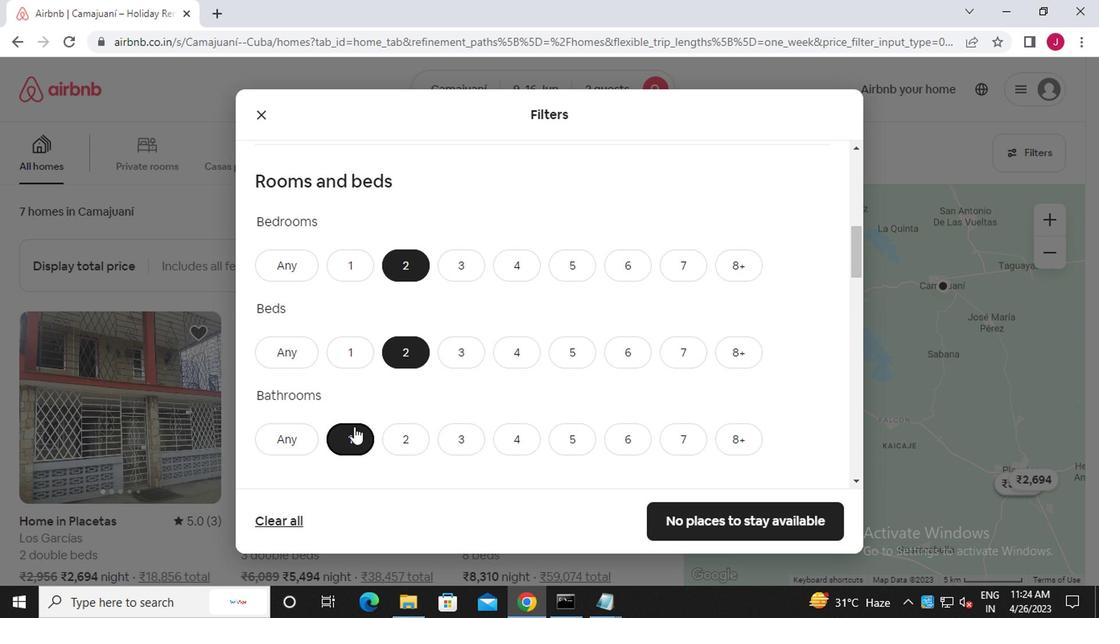 
Action: Mouse moved to (314, 384)
Screenshot: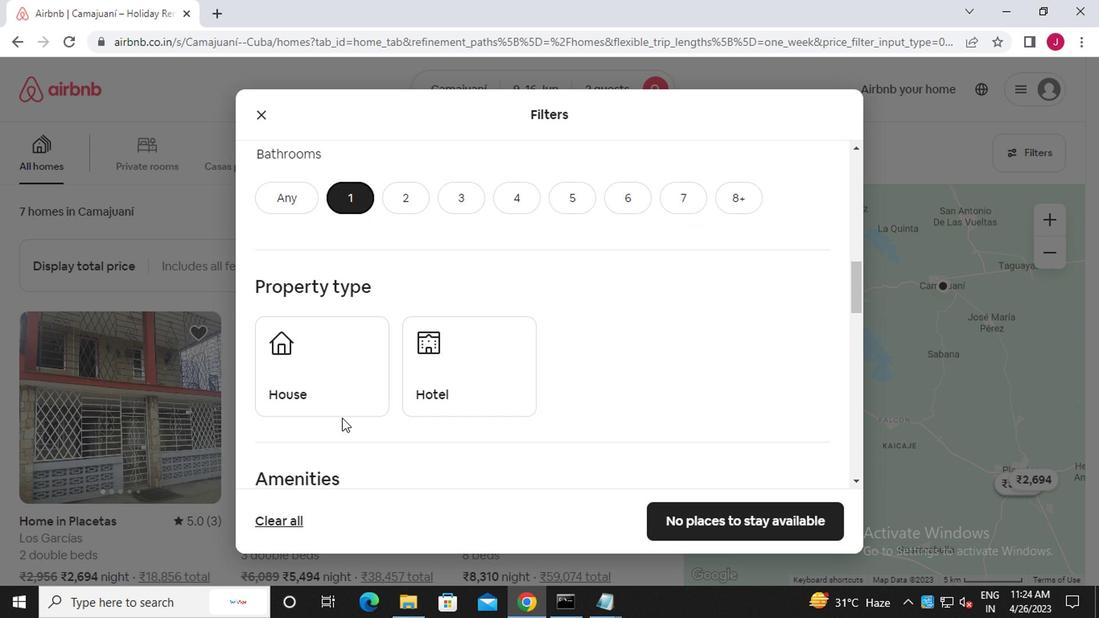 
Action: Mouse pressed left at (314, 384)
Screenshot: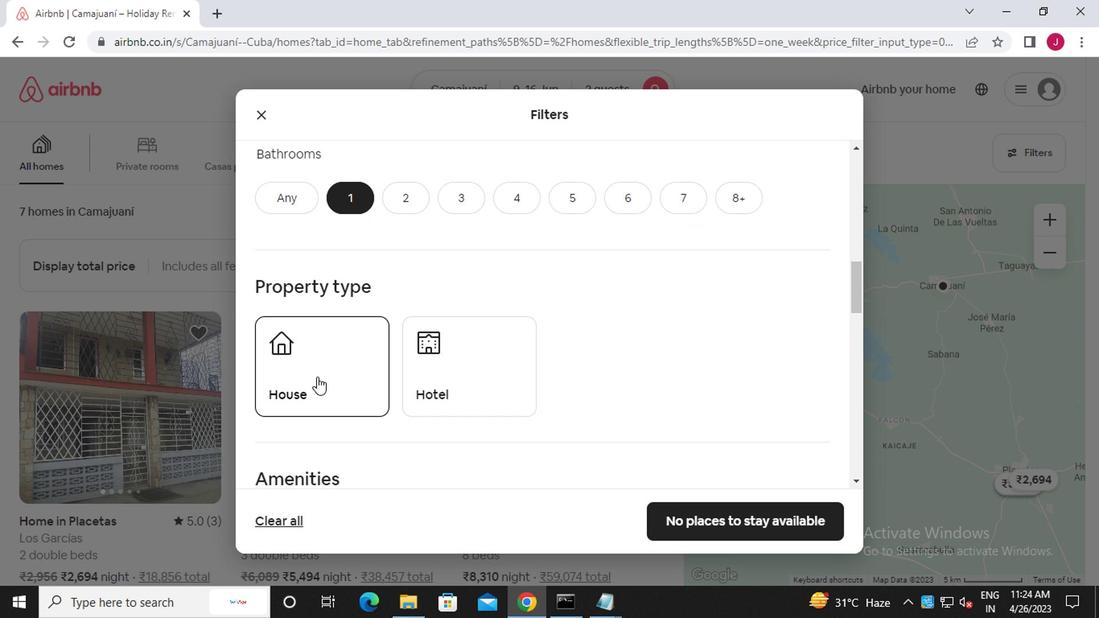 
Action: Mouse moved to (509, 399)
Screenshot: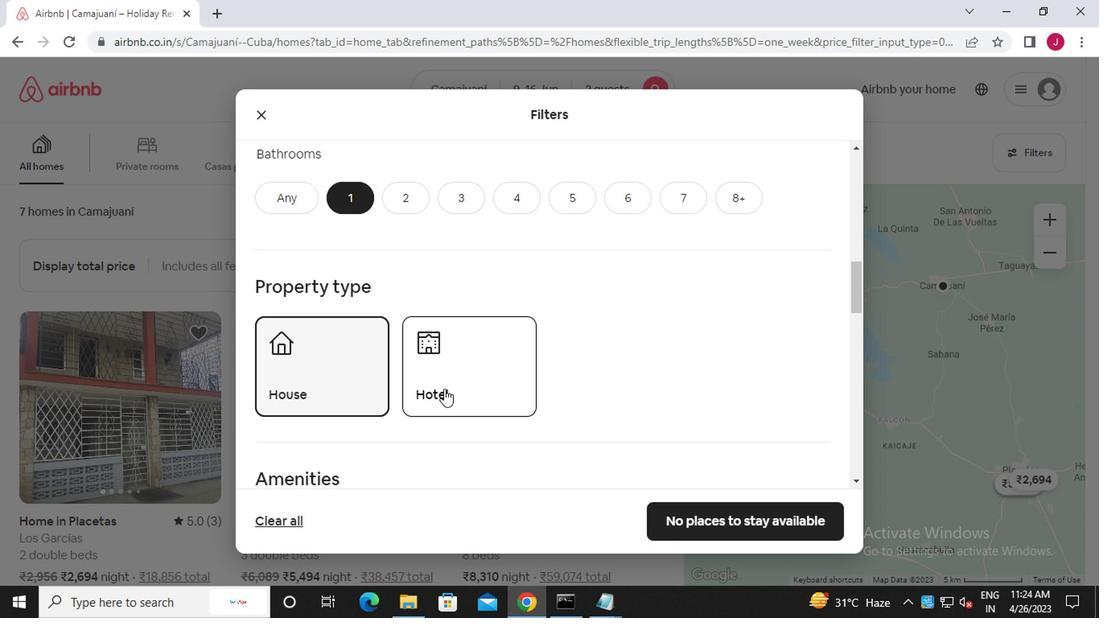 
Action: Mouse scrolled (509, 398) with delta (0, -1)
Screenshot: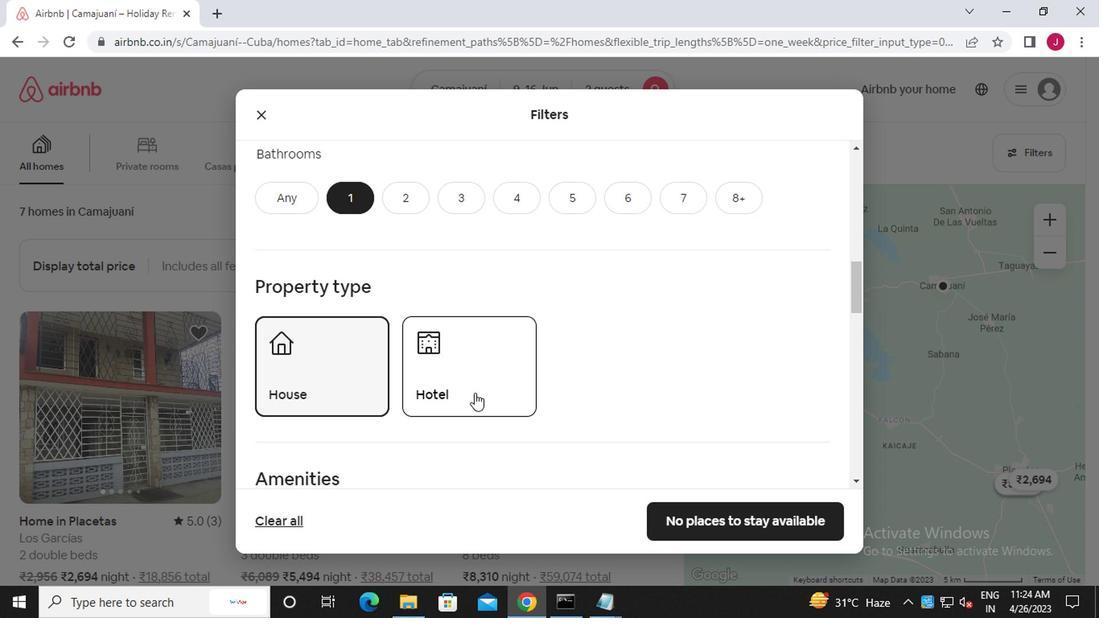 
Action: Mouse scrolled (509, 398) with delta (0, -1)
Screenshot: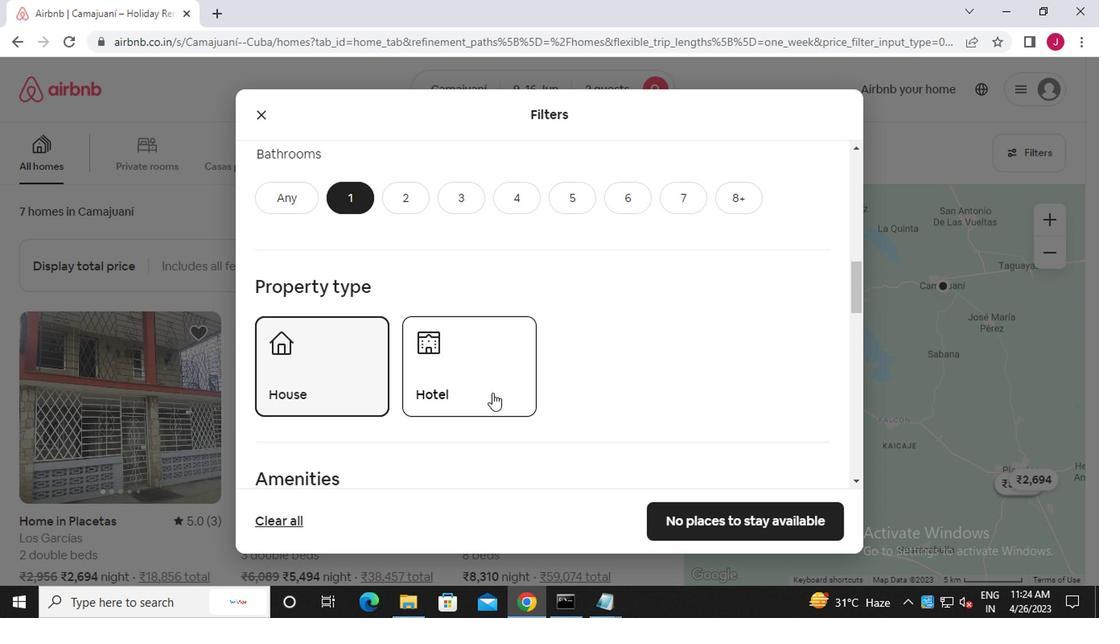 
Action: Mouse scrolled (509, 398) with delta (0, -1)
Screenshot: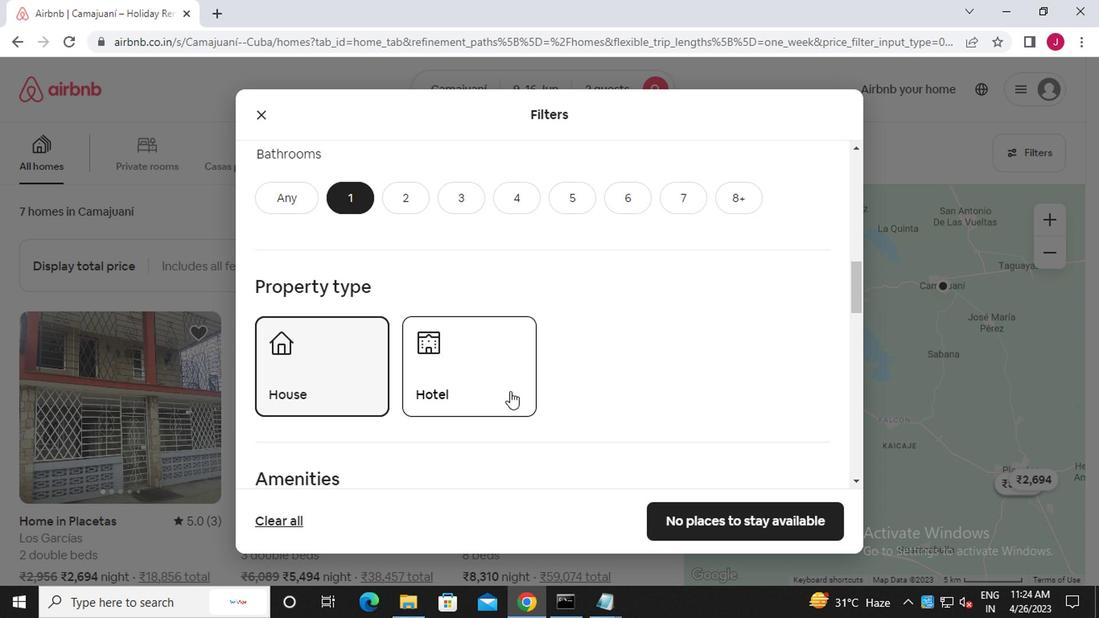 
Action: Mouse scrolled (509, 398) with delta (0, -1)
Screenshot: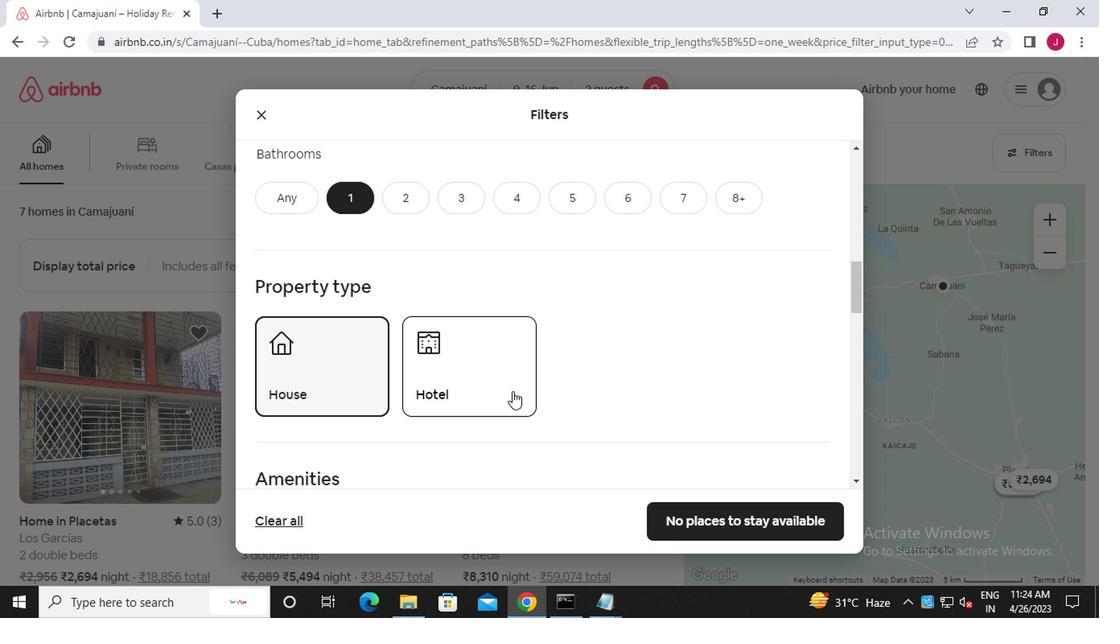 
Action: Mouse scrolled (509, 398) with delta (0, -1)
Screenshot: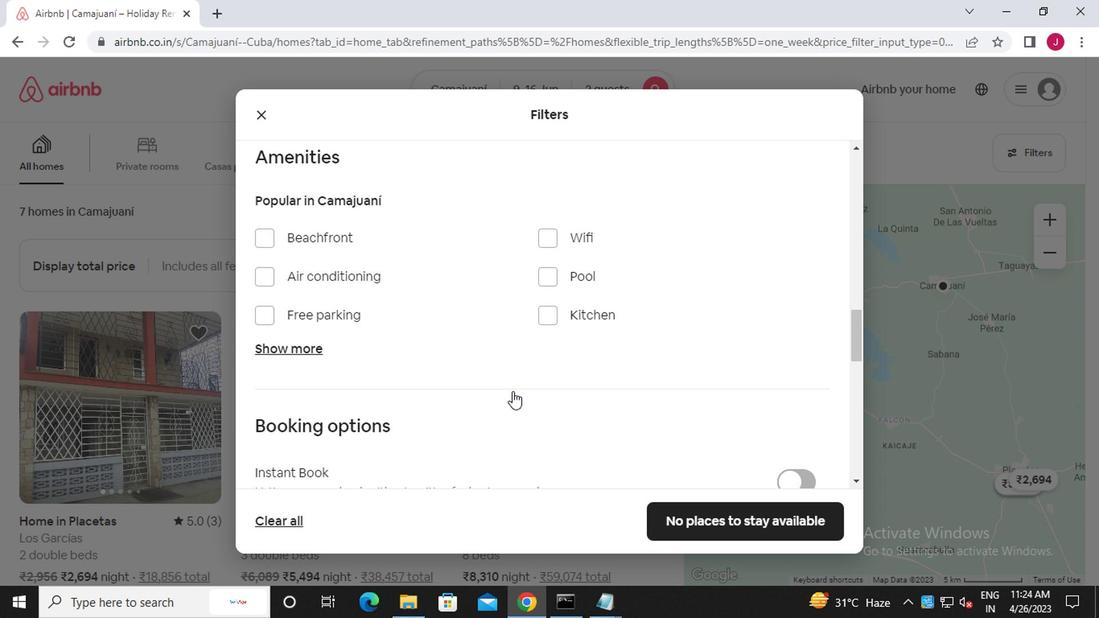 
Action: Mouse scrolled (509, 398) with delta (0, -1)
Screenshot: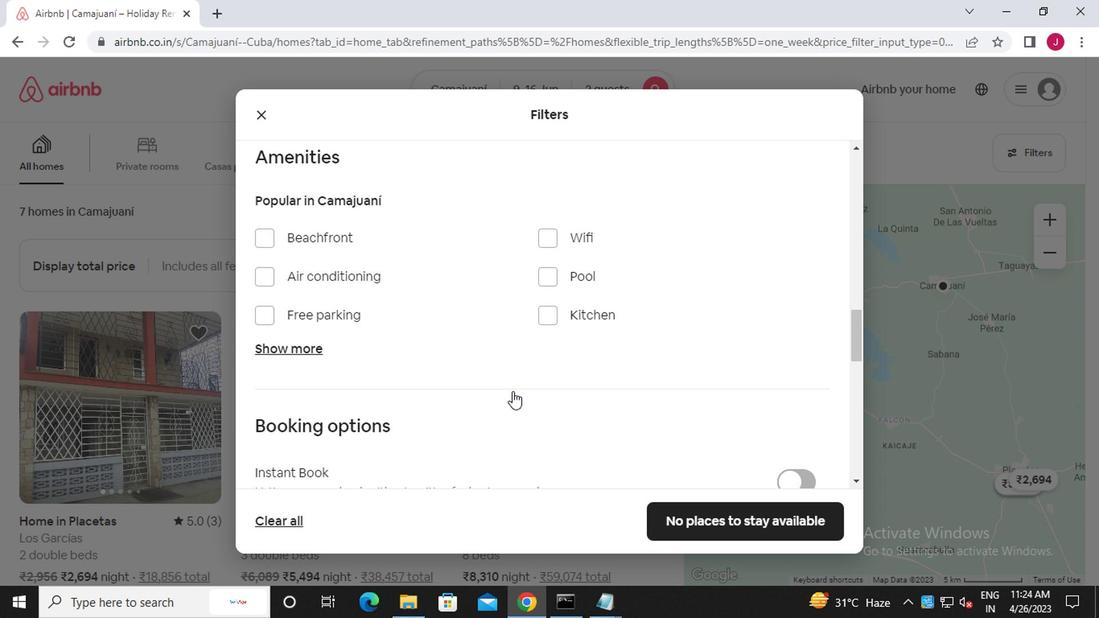 
Action: Mouse scrolled (509, 398) with delta (0, -1)
Screenshot: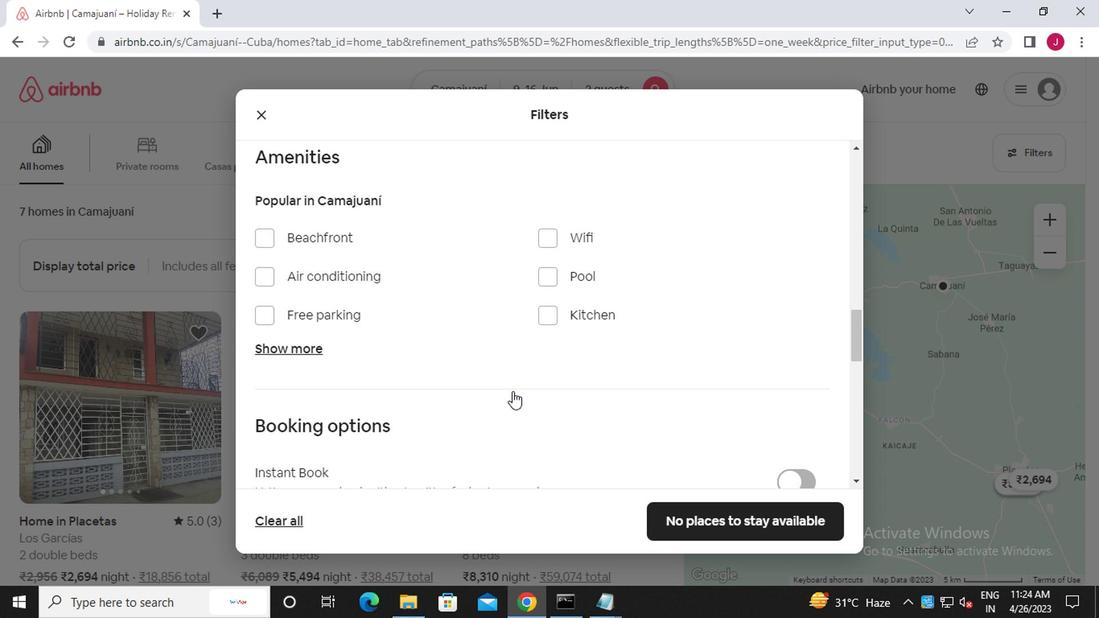 
Action: Mouse scrolled (509, 398) with delta (0, -1)
Screenshot: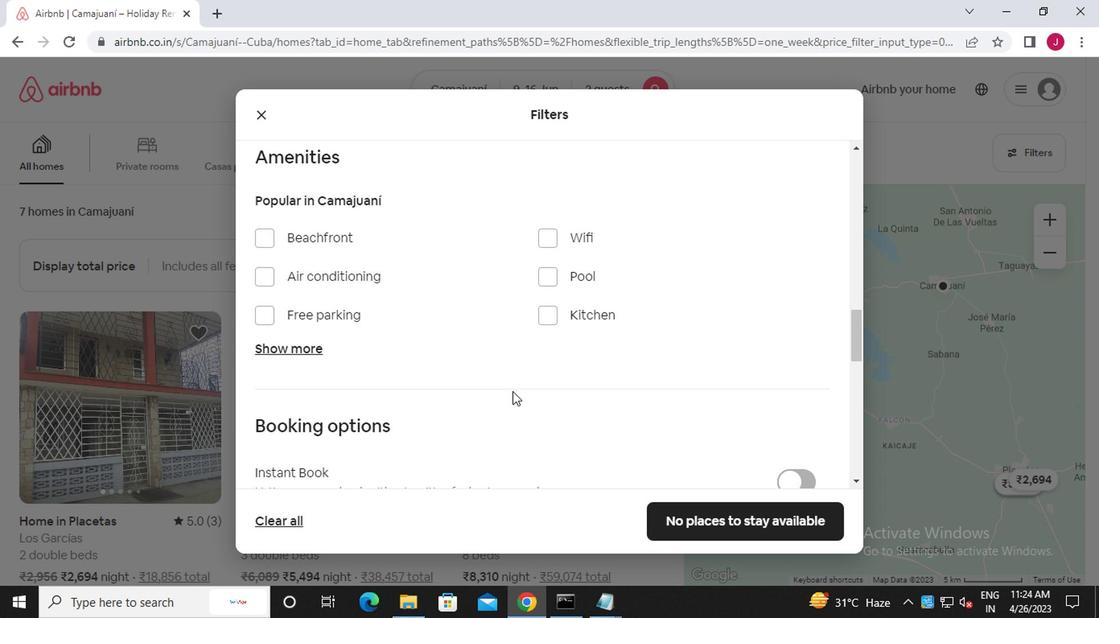 
Action: Mouse moved to (796, 214)
Screenshot: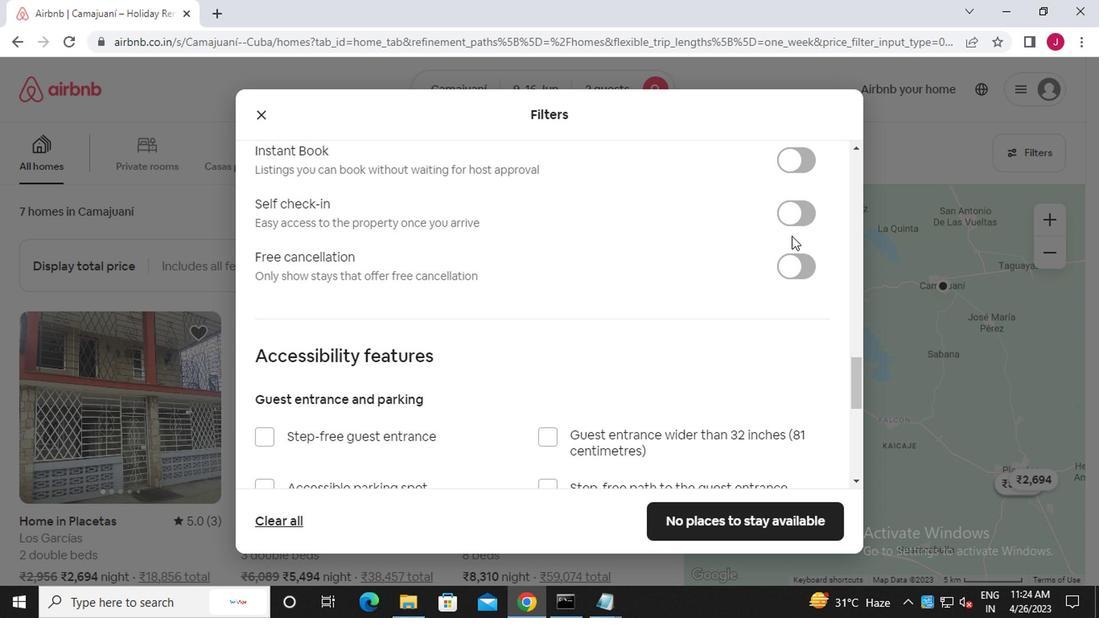 
Action: Mouse pressed left at (796, 214)
Screenshot: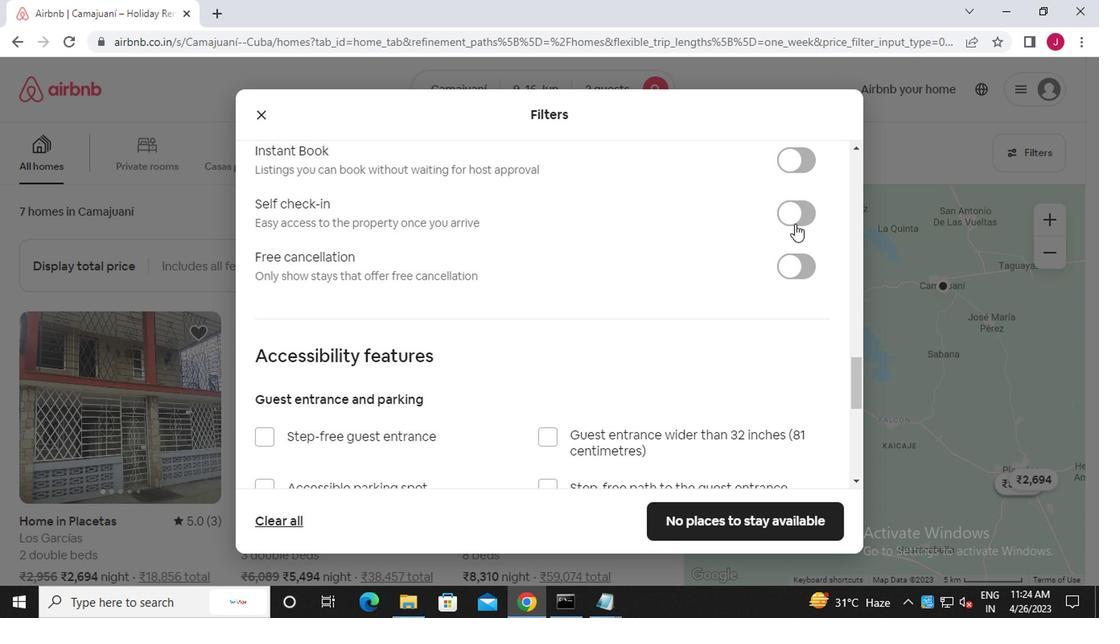 
Action: Mouse moved to (652, 417)
Screenshot: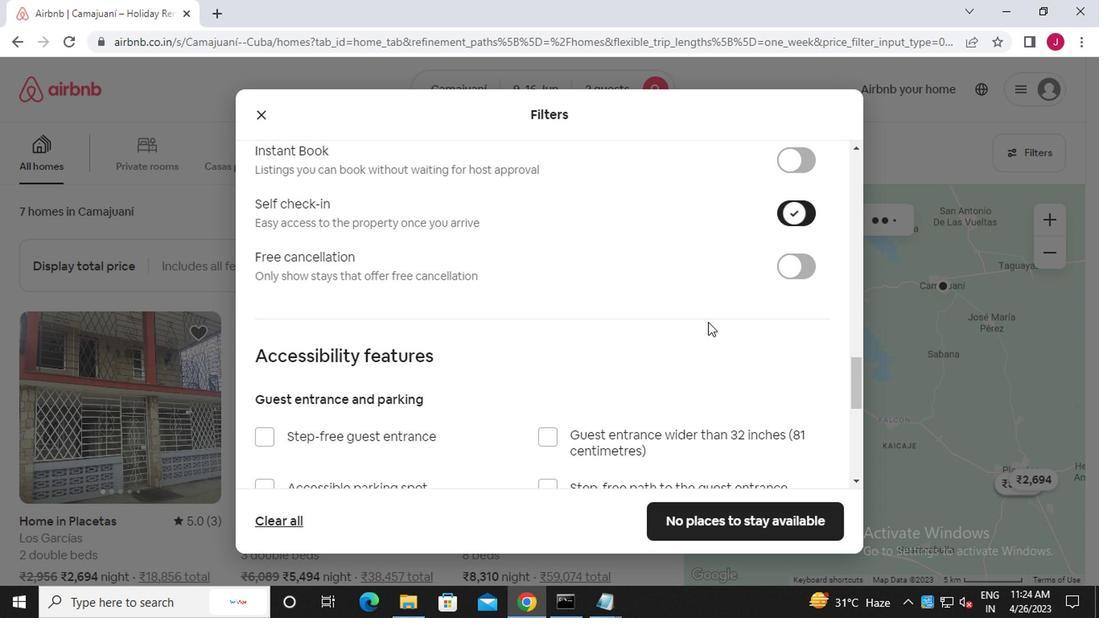 
Action: Mouse scrolled (652, 417) with delta (0, 0)
Screenshot: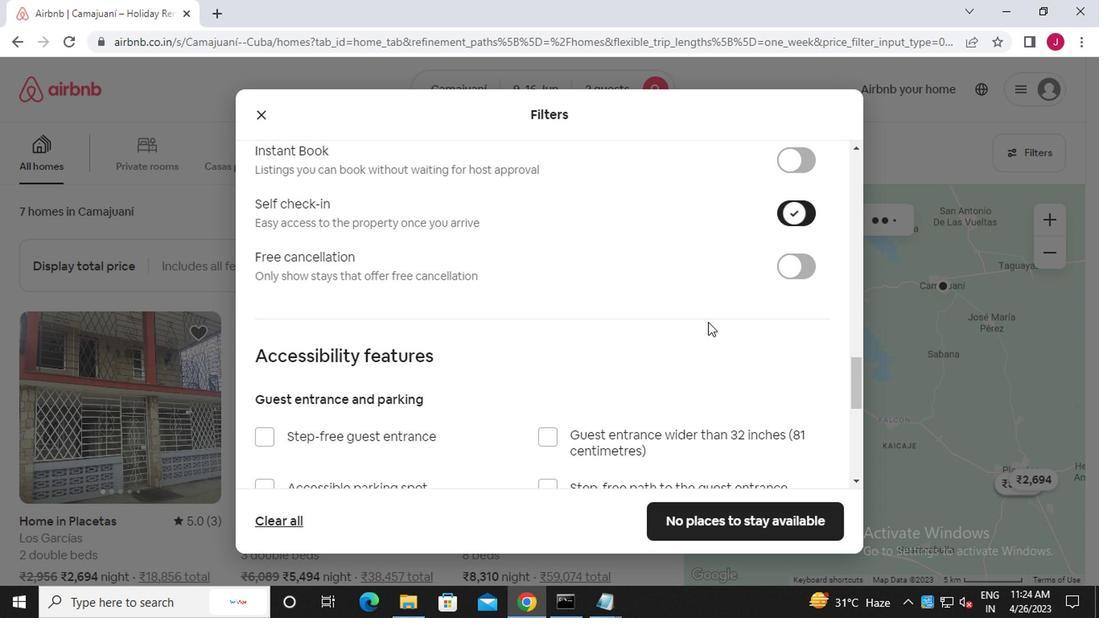
Action: Mouse moved to (651, 419)
Screenshot: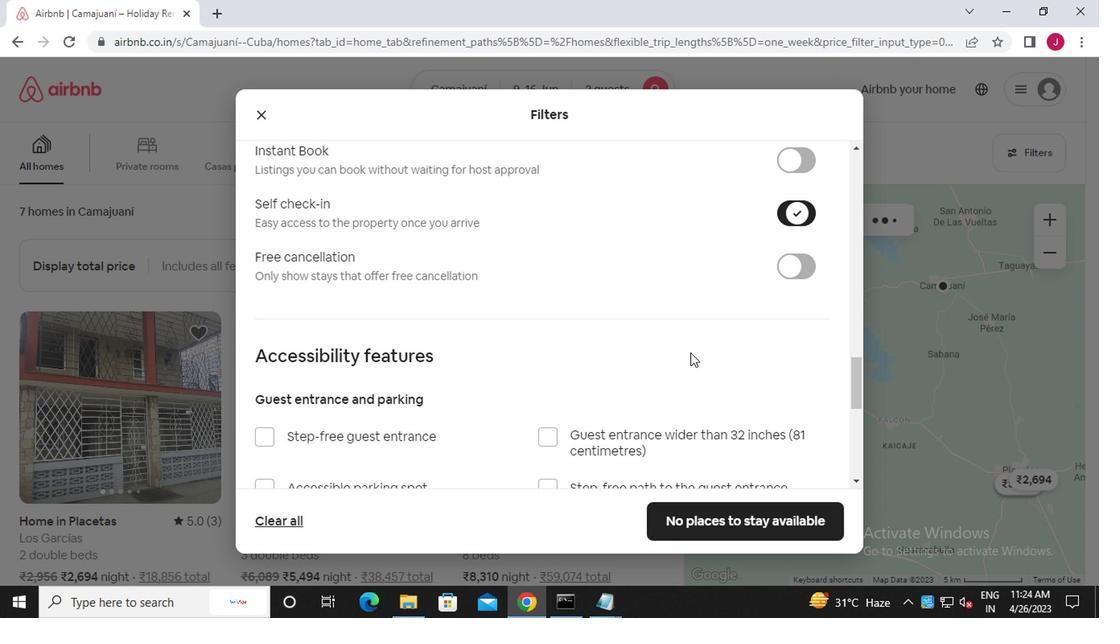 
Action: Mouse scrolled (651, 419) with delta (0, 0)
Screenshot: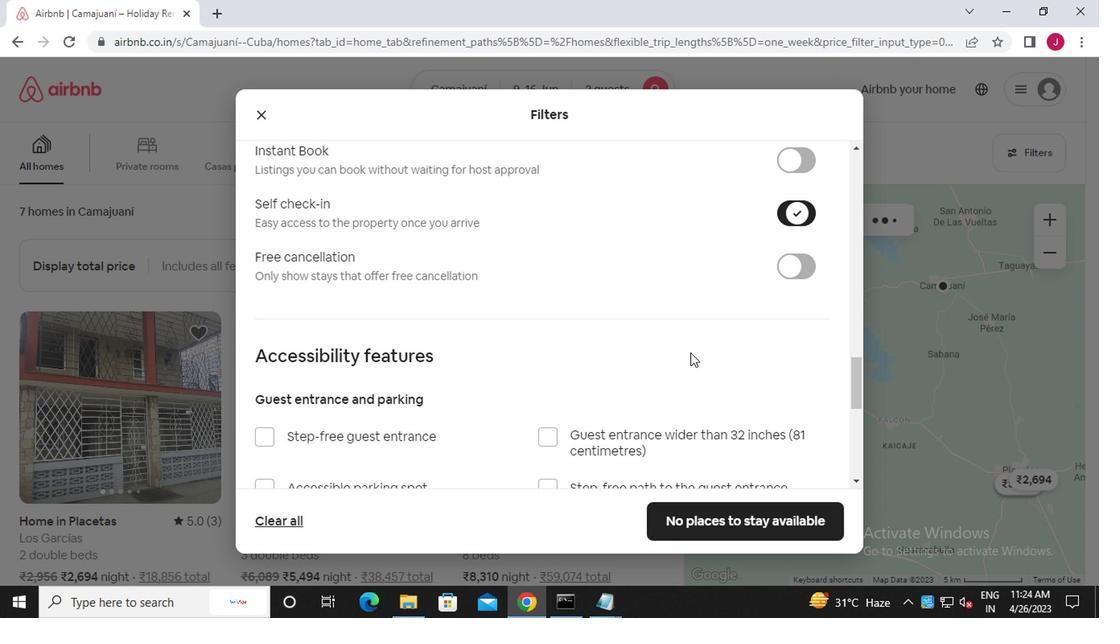 
Action: Mouse moved to (651, 419)
Screenshot: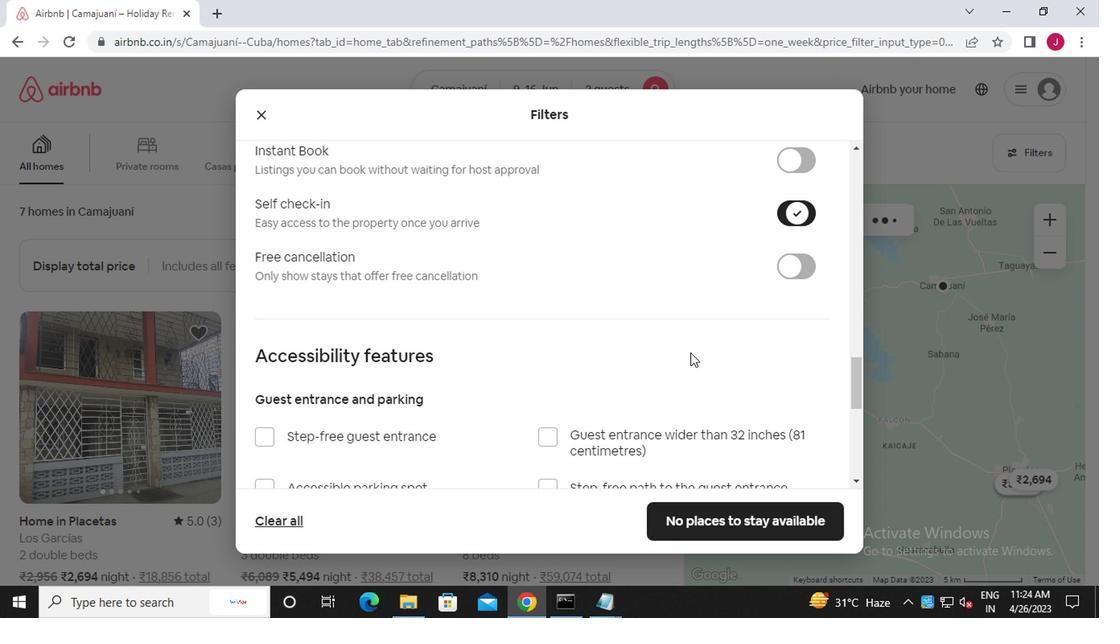 
Action: Mouse scrolled (651, 419) with delta (0, 0)
Screenshot: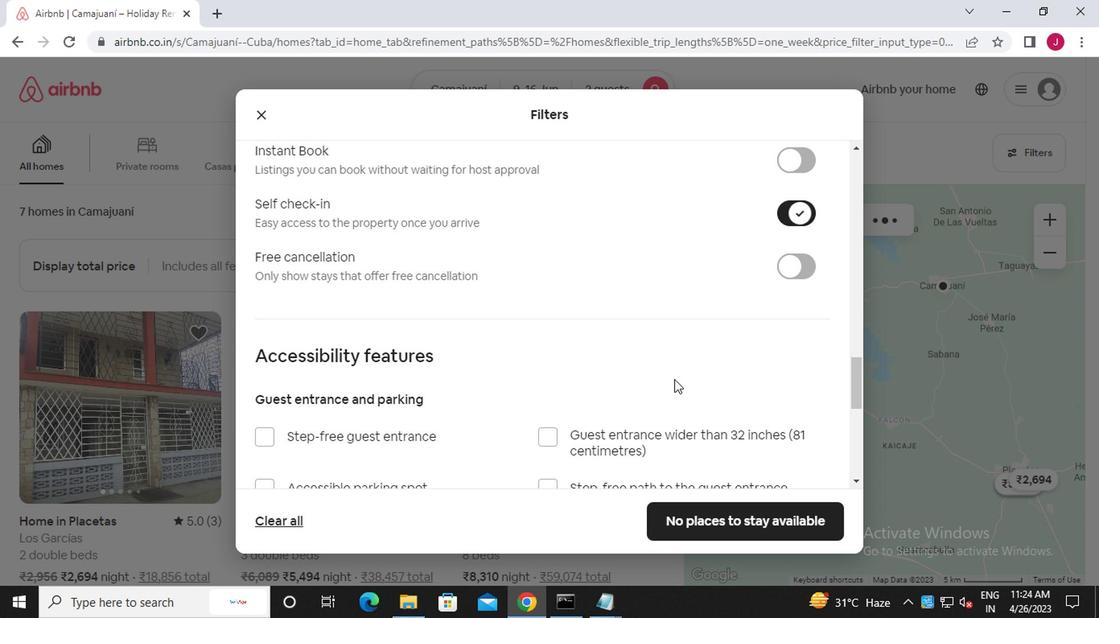 
Action: Mouse scrolled (651, 419) with delta (0, 0)
Screenshot: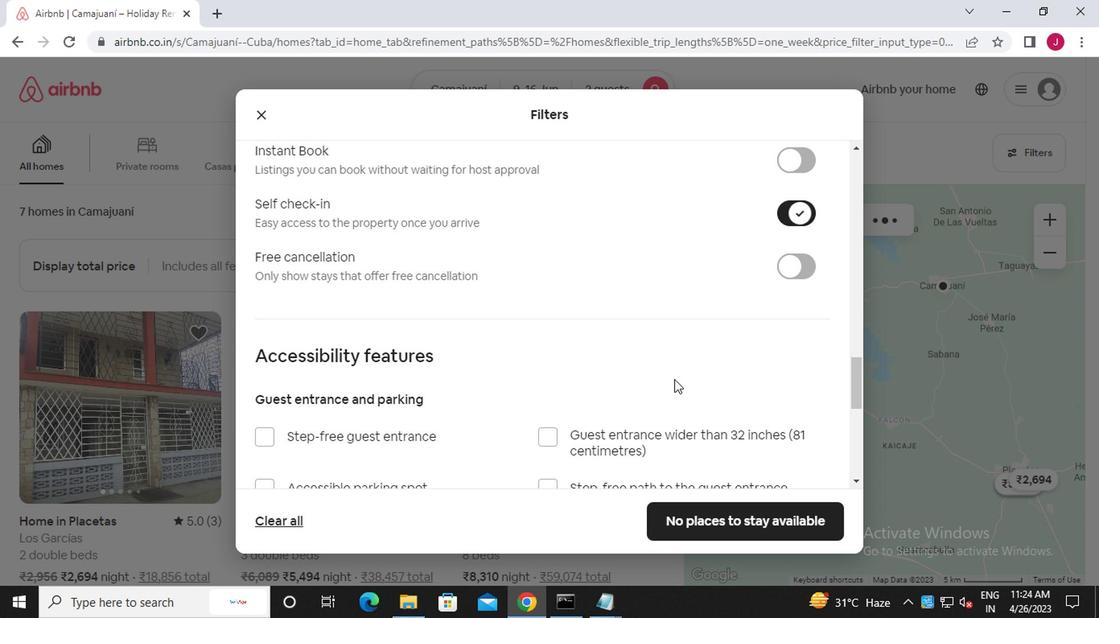 
Action: Mouse scrolled (651, 419) with delta (0, 0)
Screenshot: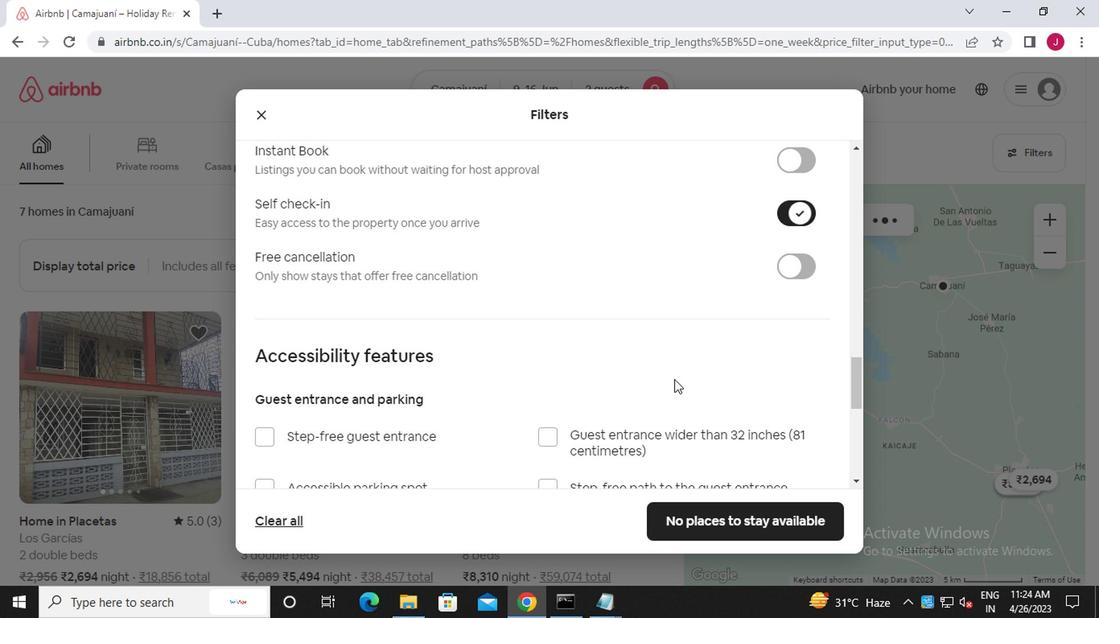 
Action: Mouse scrolled (651, 419) with delta (0, 0)
Screenshot: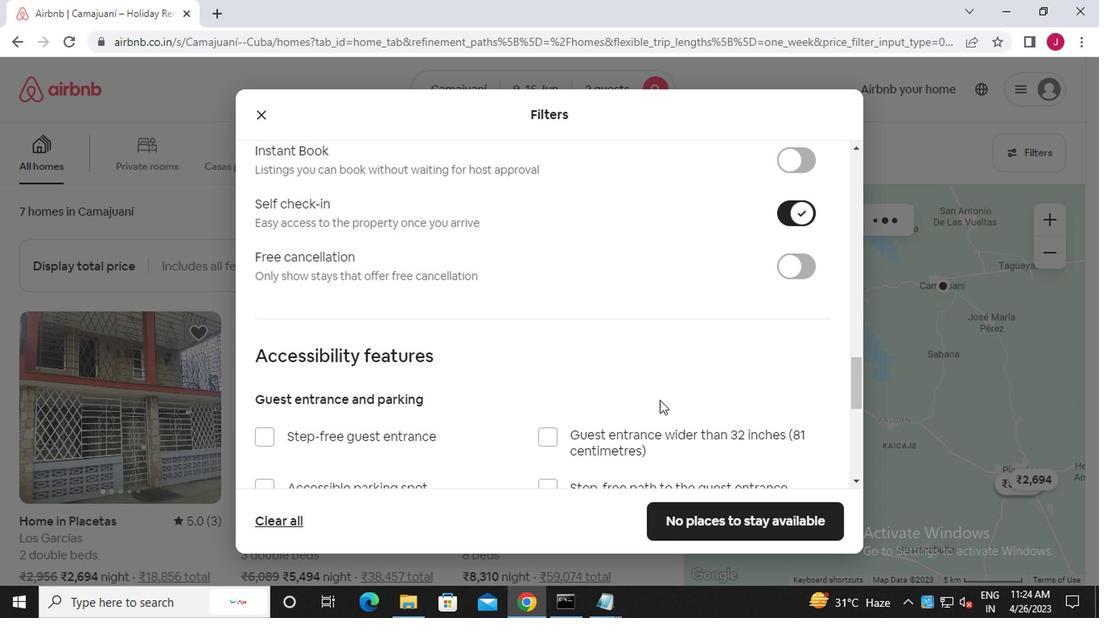 
Action: Mouse scrolled (651, 419) with delta (0, 0)
Screenshot: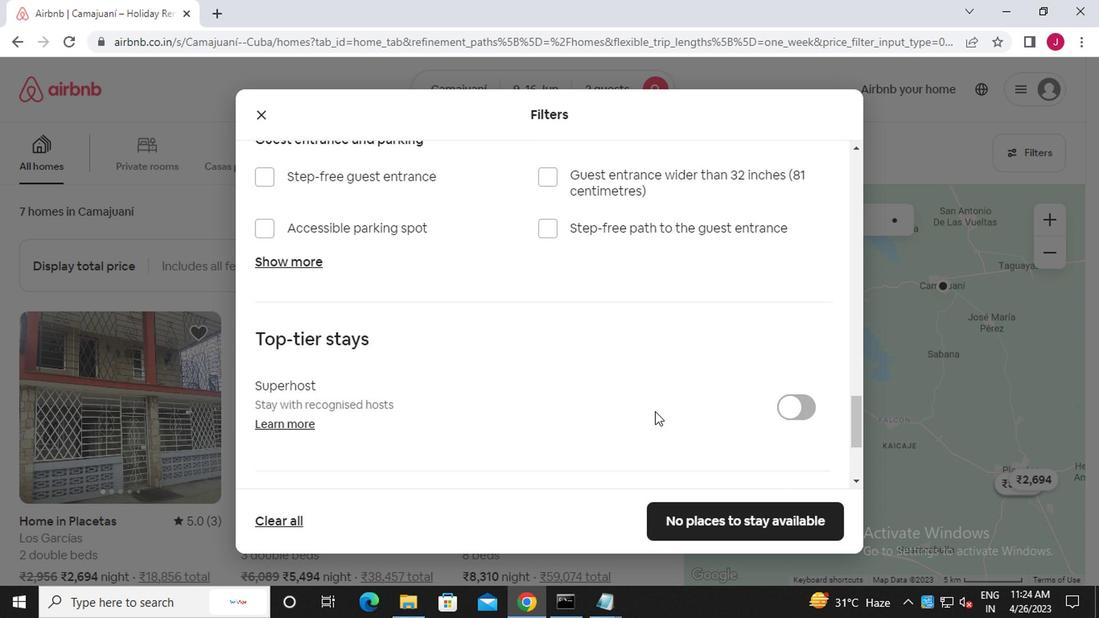 
Action: Mouse scrolled (651, 419) with delta (0, 0)
Screenshot: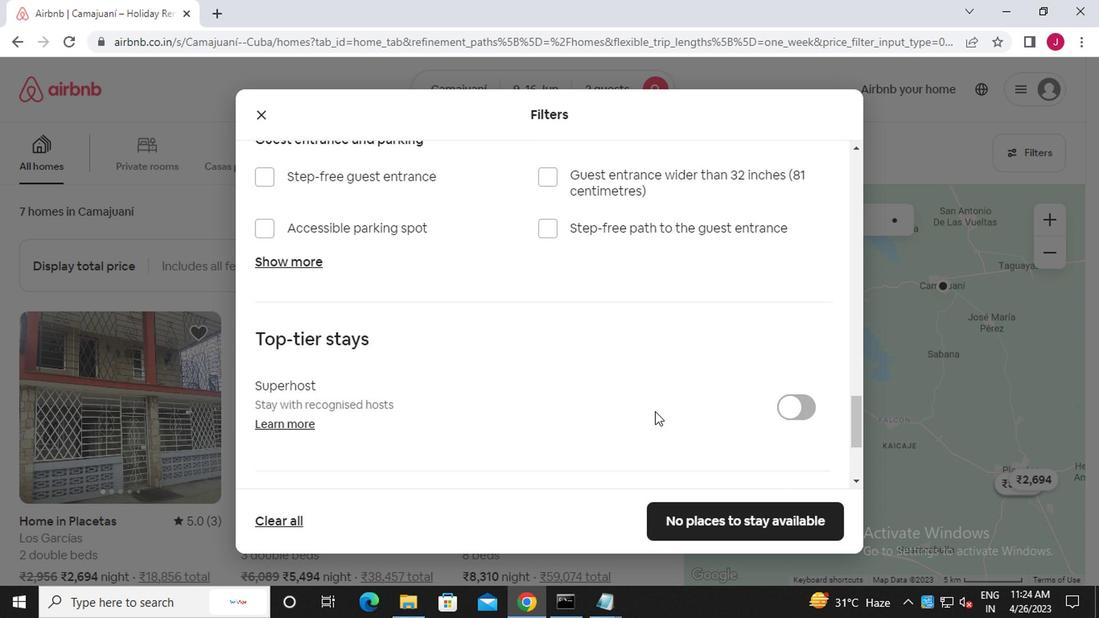 
Action: Mouse scrolled (651, 419) with delta (0, 0)
Screenshot: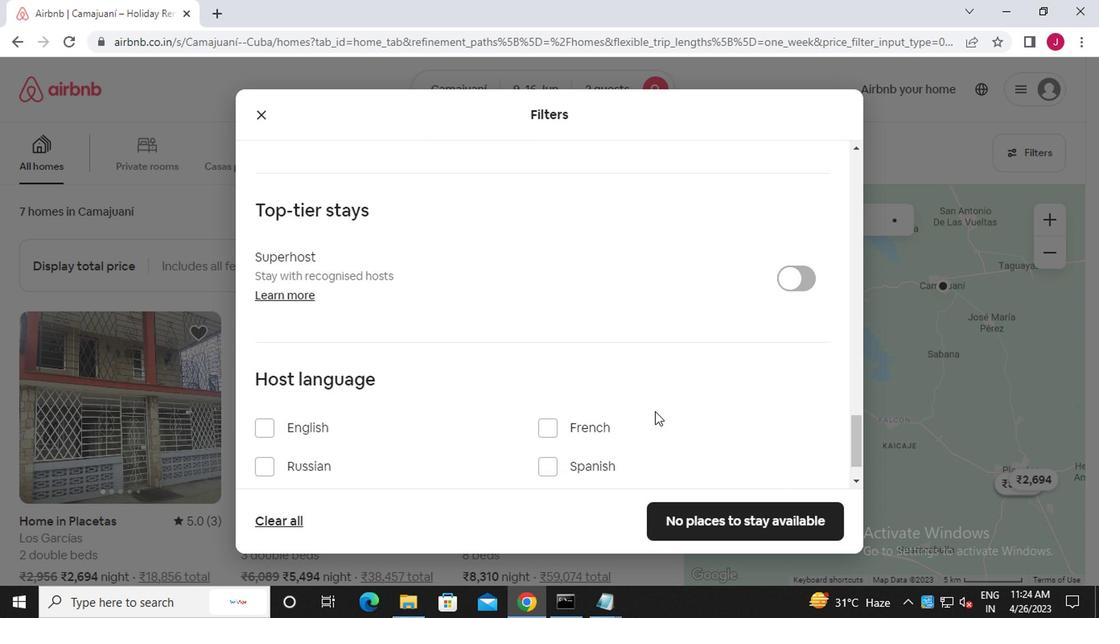 
Action: Mouse scrolled (651, 419) with delta (0, 0)
Screenshot: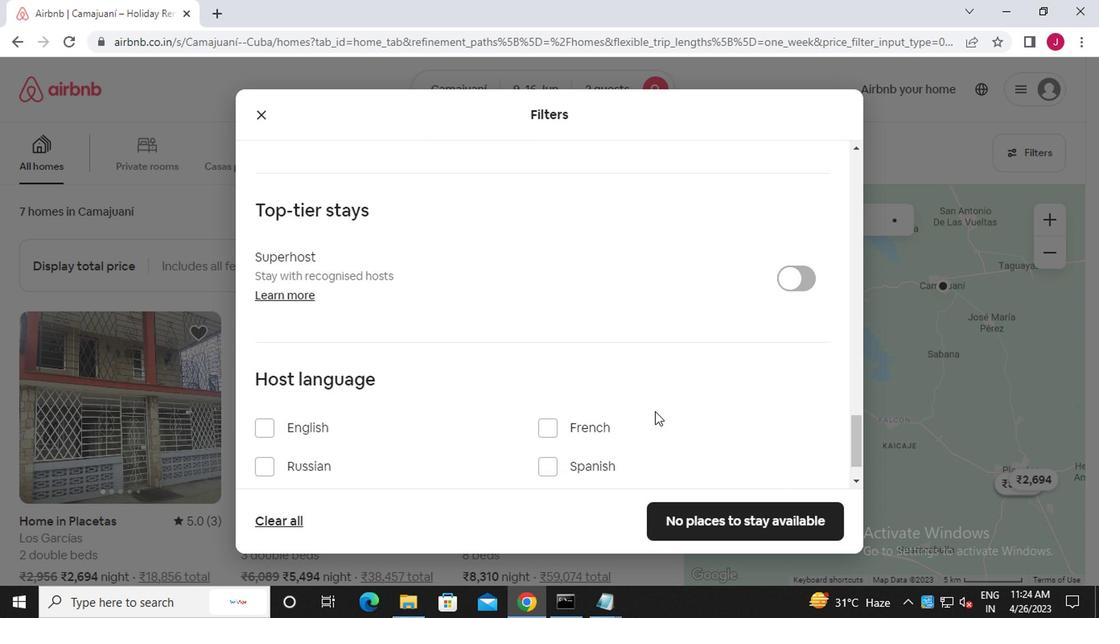 
Action: Mouse scrolled (651, 419) with delta (0, 0)
Screenshot: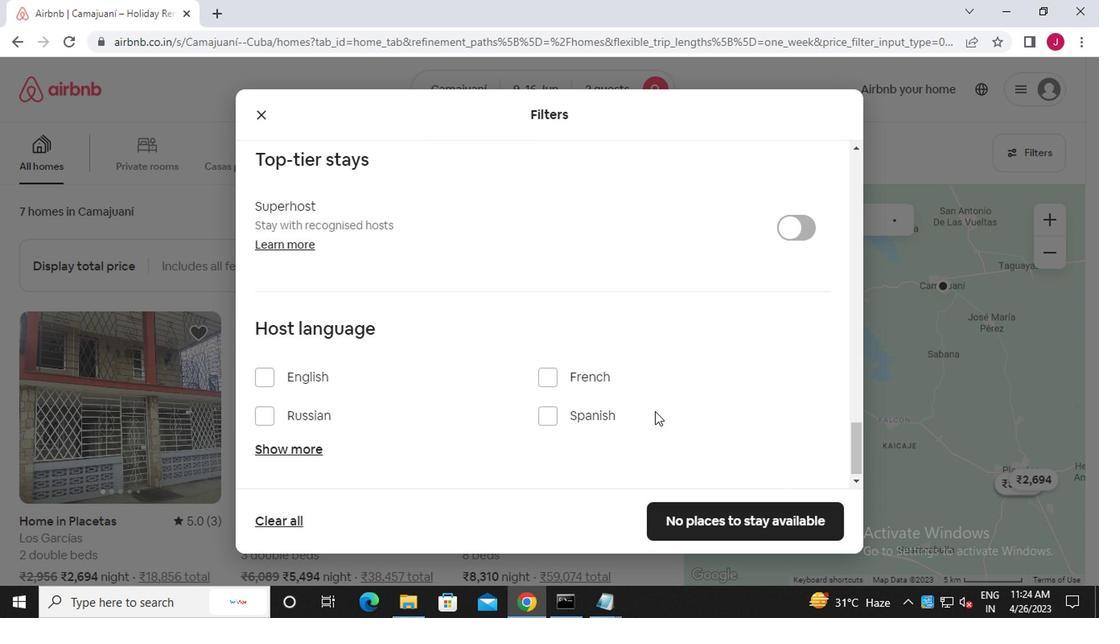 
Action: Mouse scrolled (651, 419) with delta (0, 0)
Screenshot: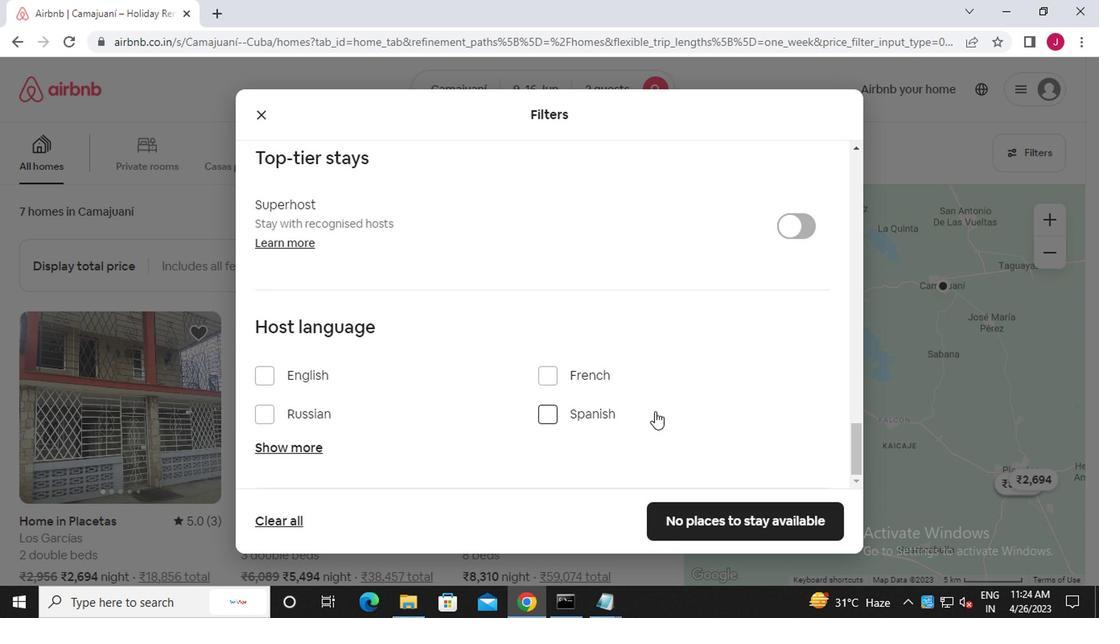 
Action: Mouse scrolled (651, 419) with delta (0, 0)
Screenshot: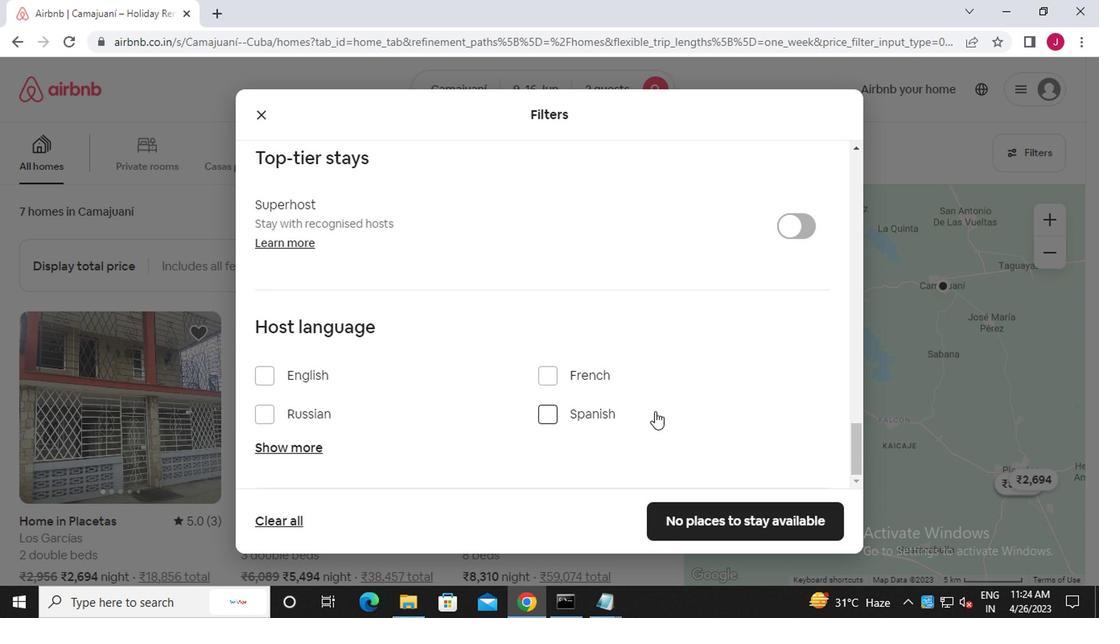 
Action: Mouse scrolled (651, 419) with delta (0, 0)
Screenshot: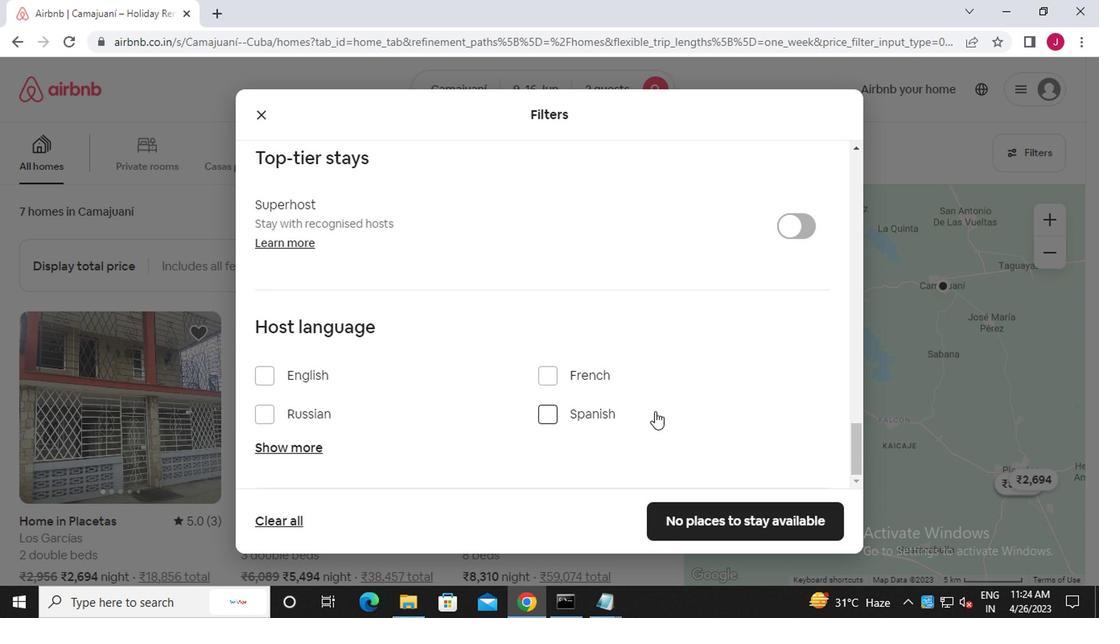 
Action: Mouse scrolled (651, 419) with delta (0, 0)
Screenshot: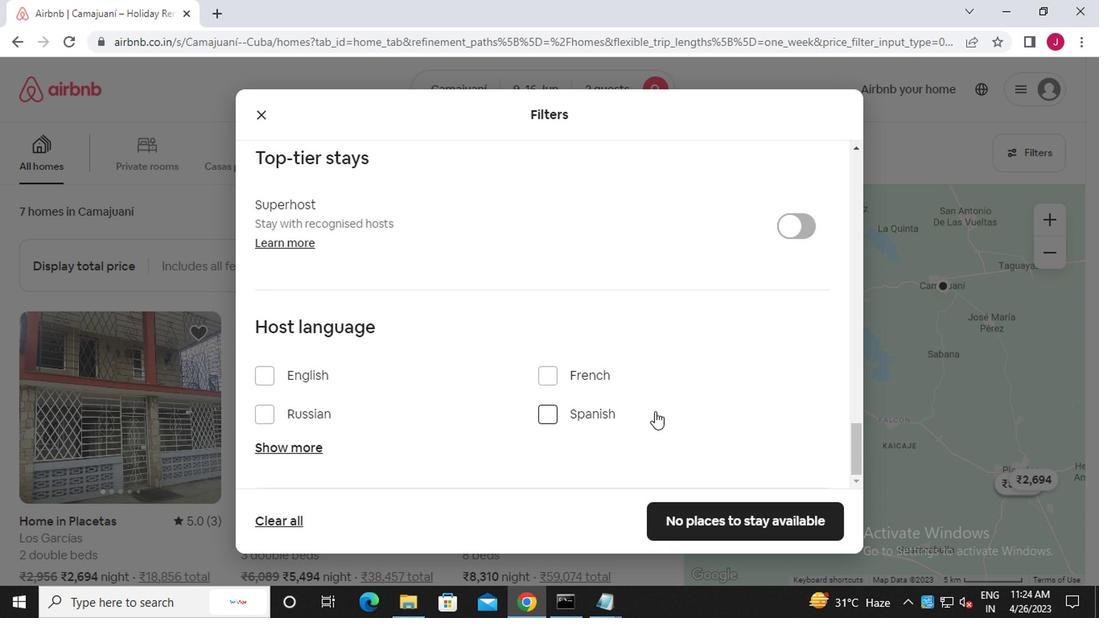 
Action: Mouse scrolled (651, 419) with delta (0, 0)
Screenshot: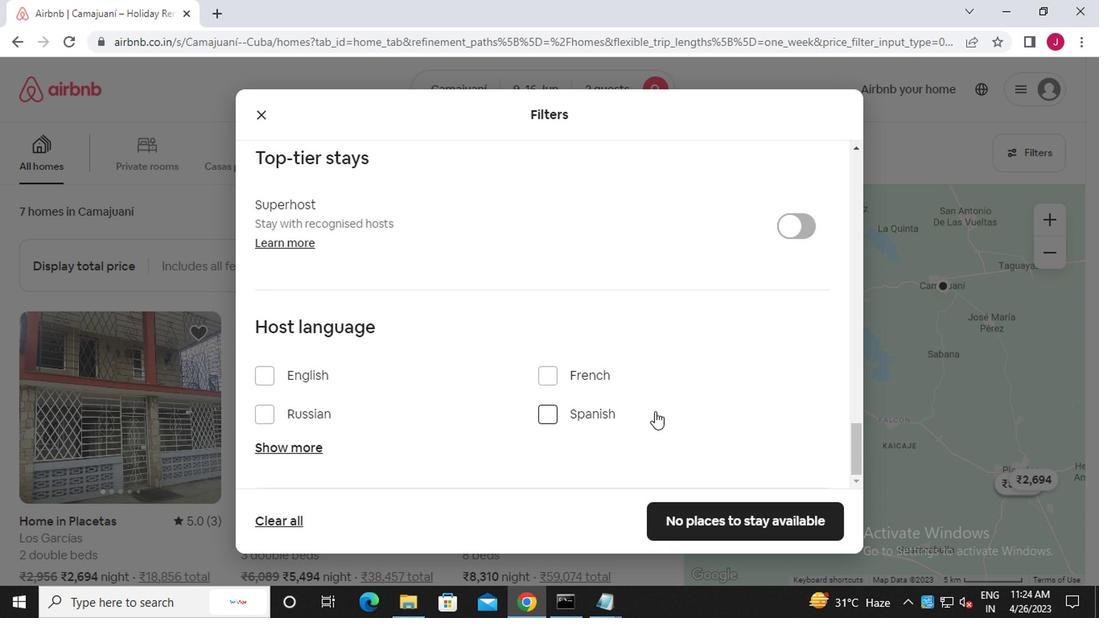 
Action: Mouse moved to (739, 536)
Screenshot: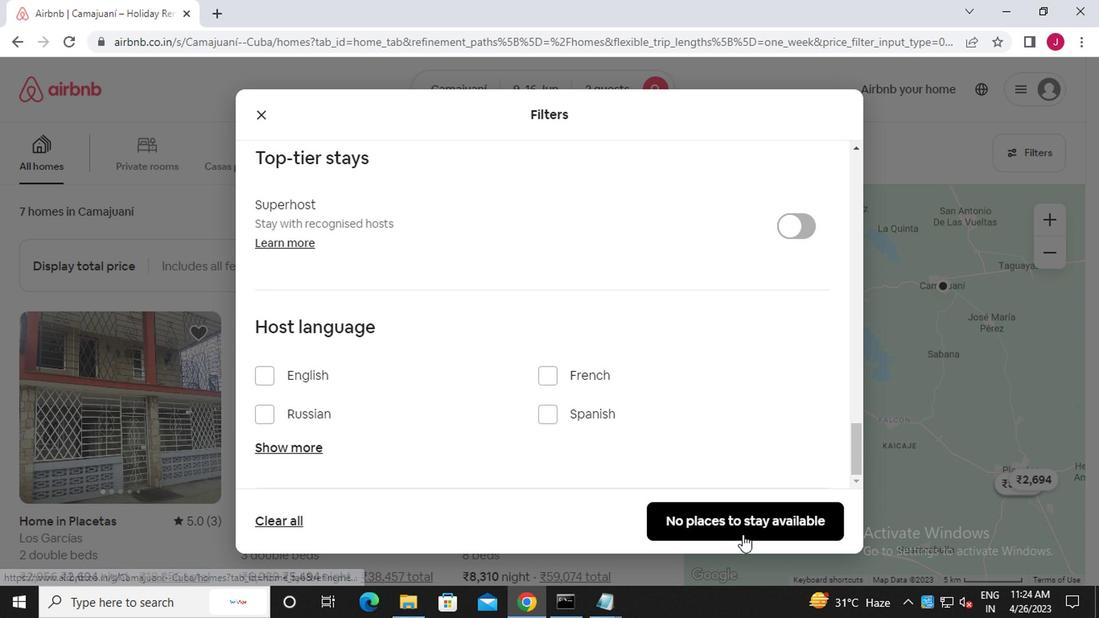 
Action: Mouse pressed left at (739, 536)
Screenshot: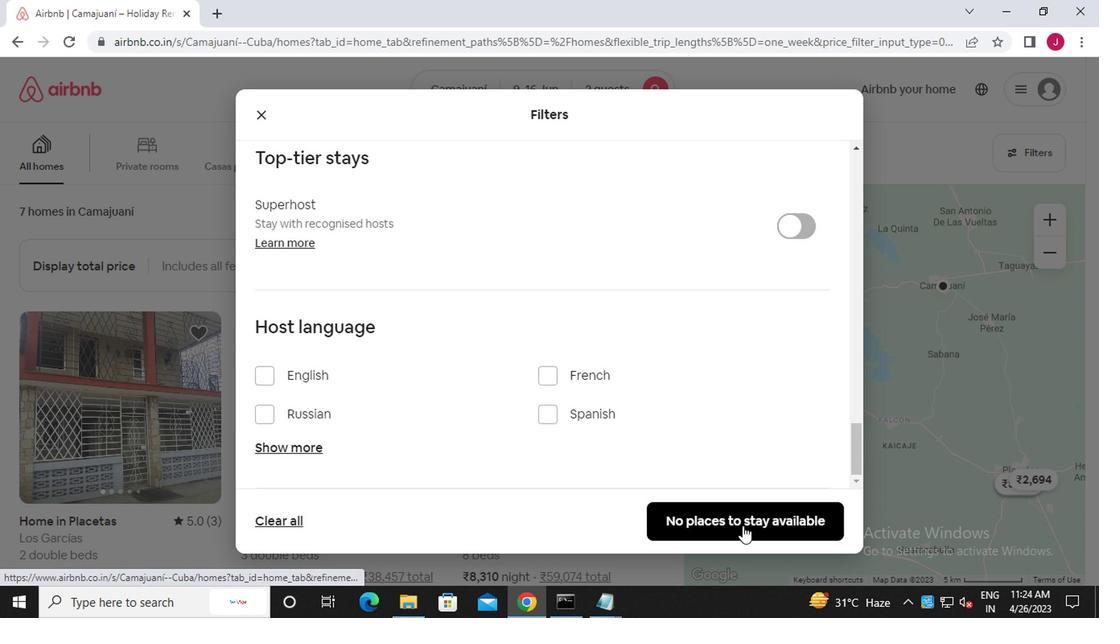 
Action: Mouse moved to (739, 536)
Screenshot: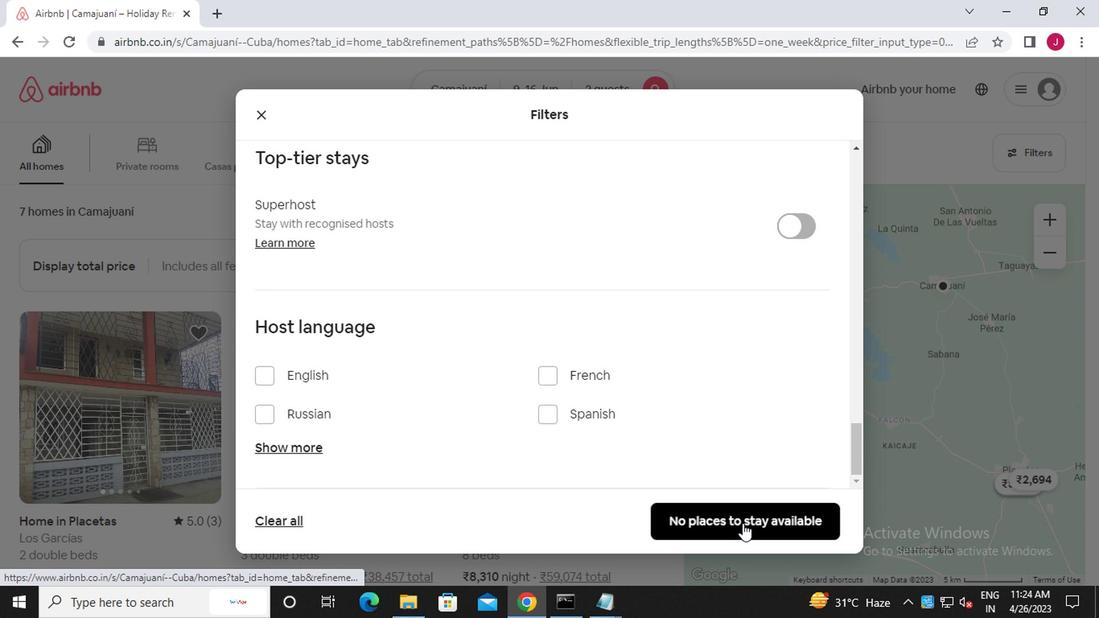 
